 Task: Search one way flight ticket for 3 adults, 3 children in premium economy from San Juan: Fernando Luis Ribas Dominicci Airport (isla Grande Airport) to New Bern: Coastal Carolina Regional Airport (was Craven County Regional) on 8-4-2023. Choice of flights is United. Number of bags: 1 carry on bag. Price is upto 74000. Outbound departure time preference is 15:30.
Action: Mouse moved to (412, 357)
Screenshot: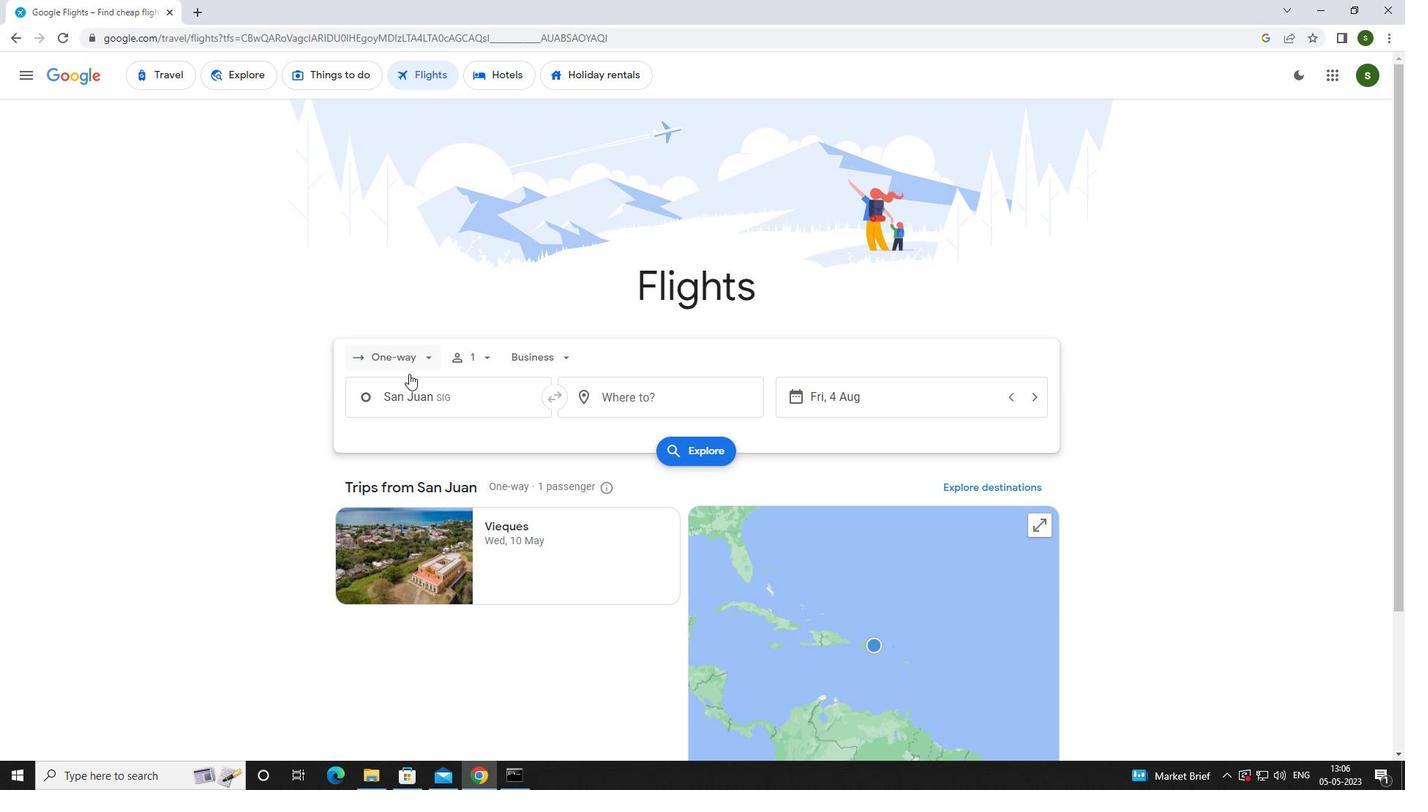 
Action: Mouse pressed left at (412, 357)
Screenshot: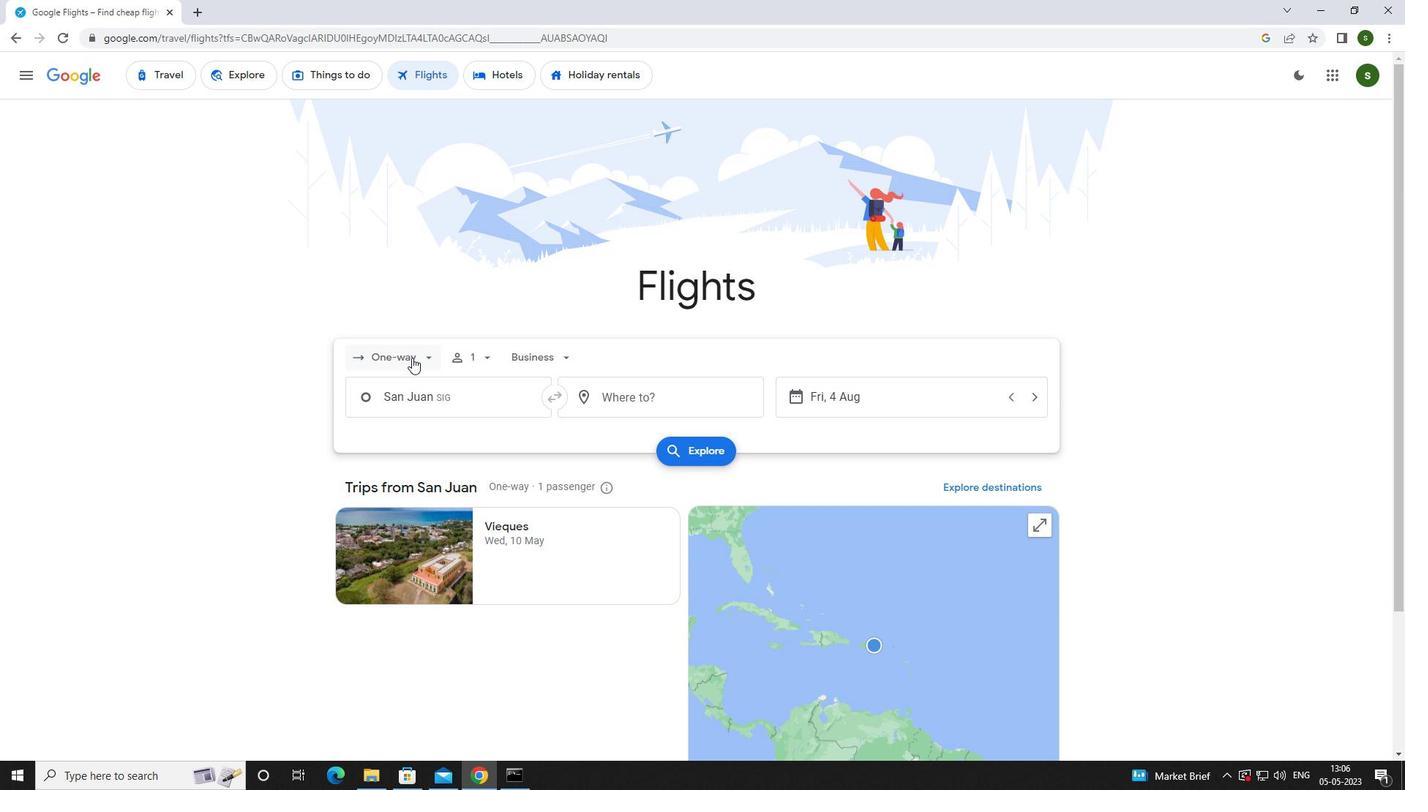 
Action: Mouse moved to (412, 418)
Screenshot: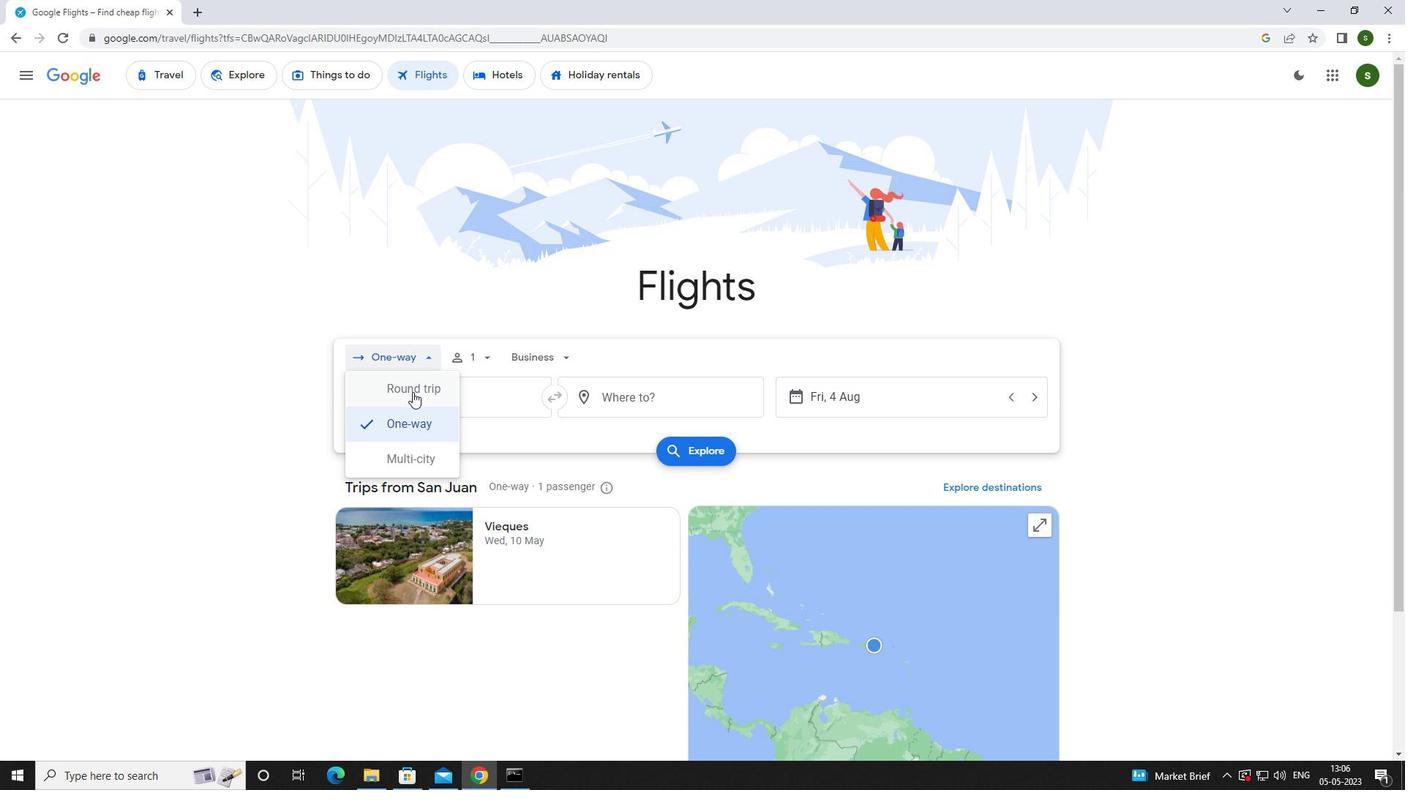 
Action: Mouse pressed left at (412, 418)
Screenshot: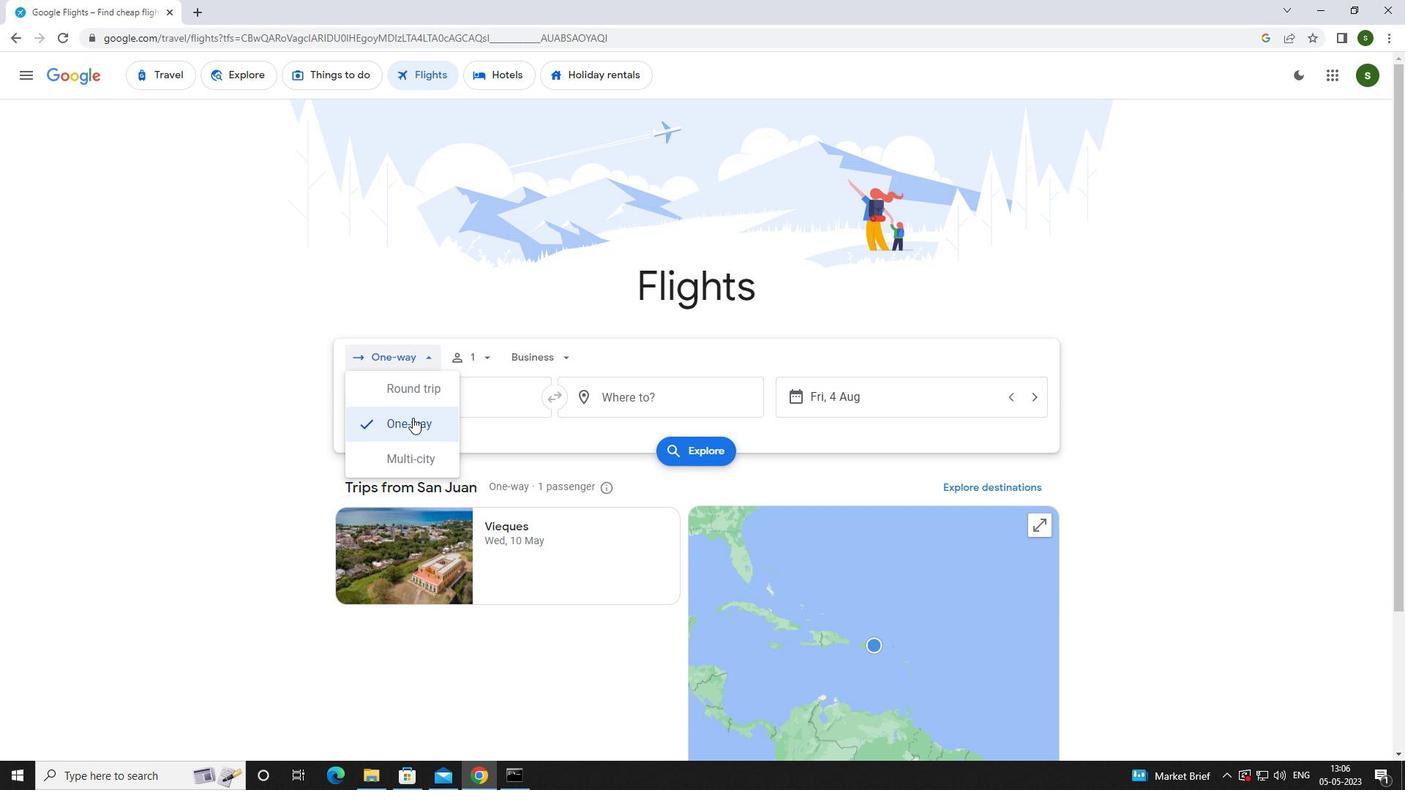 
Action: Mouse moved to (486, 349)
Screenshot: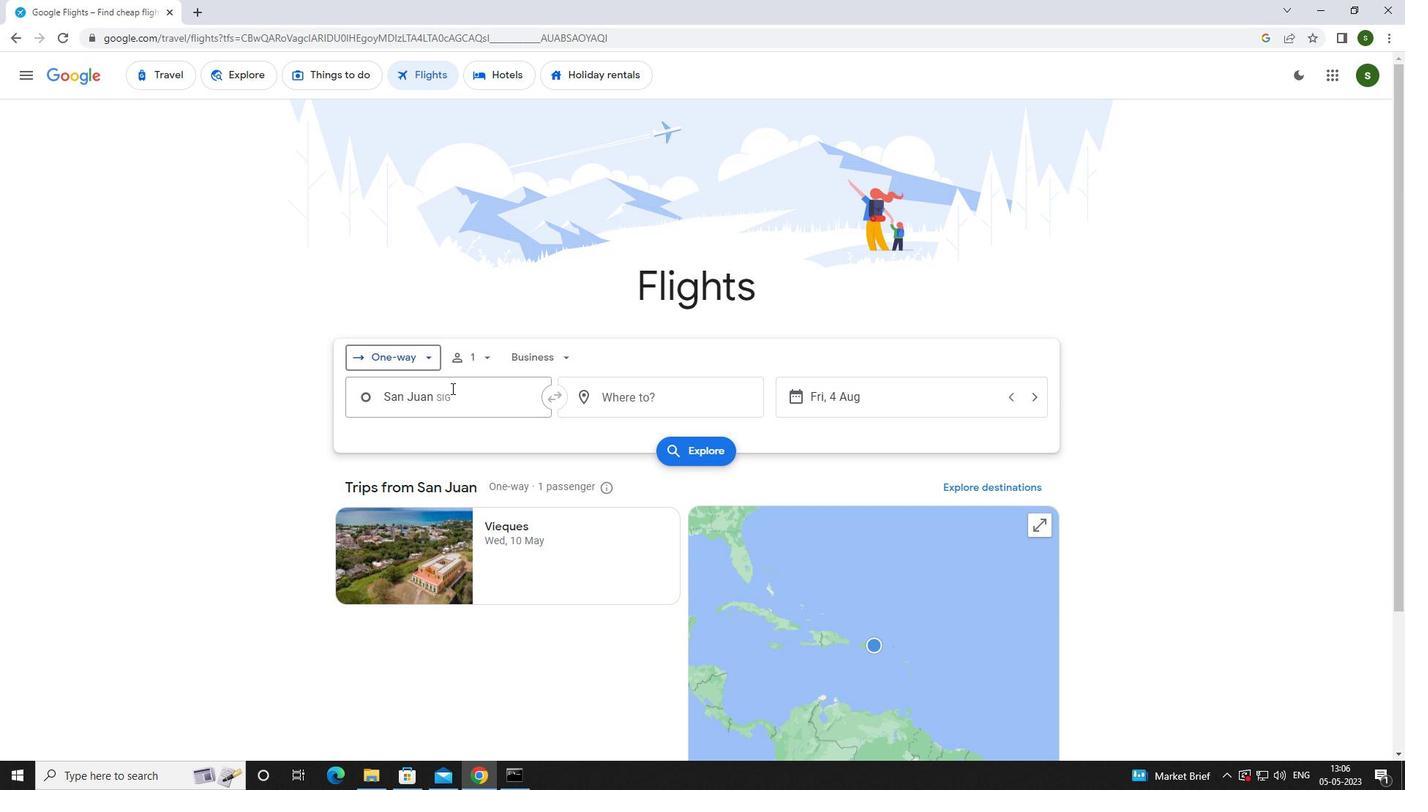 
Action: Mouse pressed left at (486, 349)
Screenshot: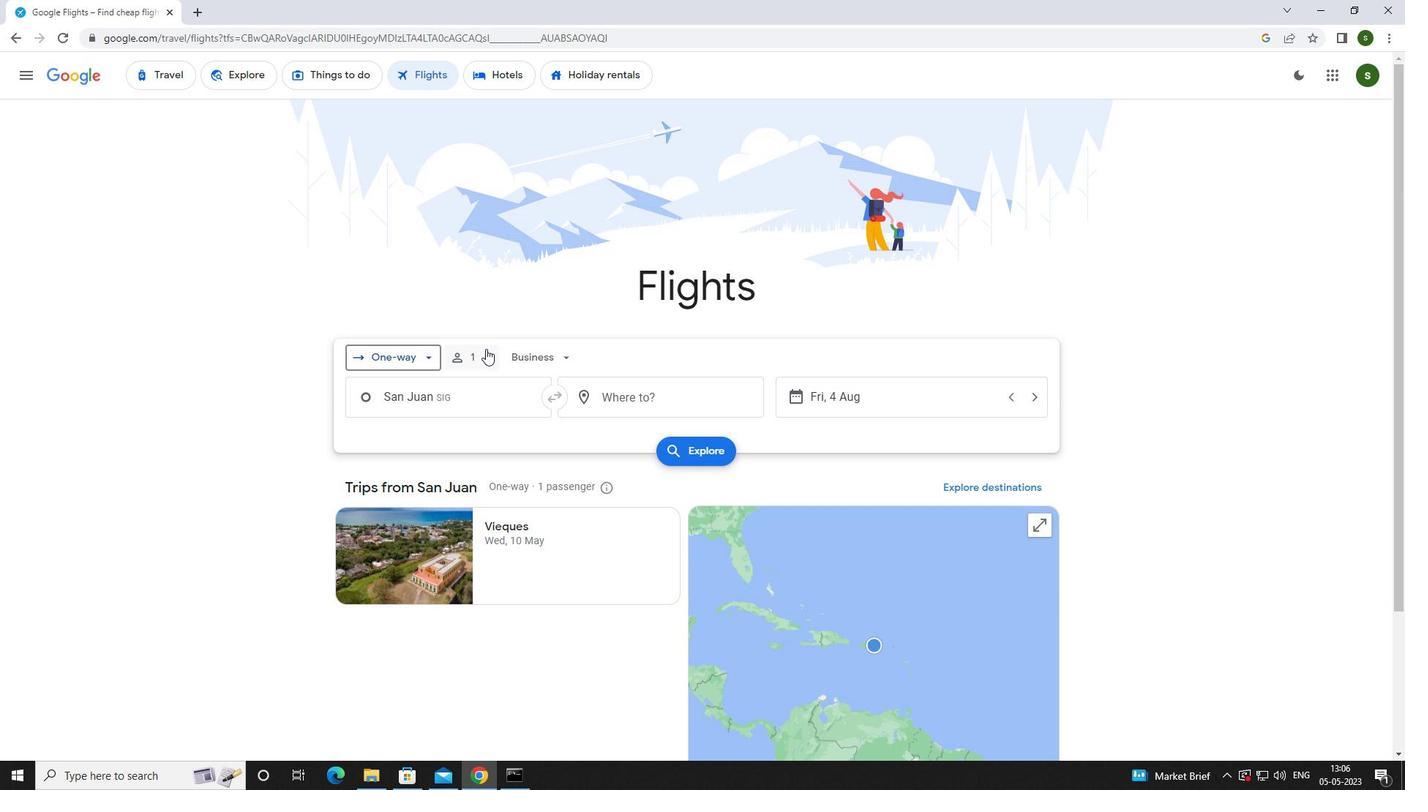 
Action: Mouse moved to (600, 390)
Screenshot: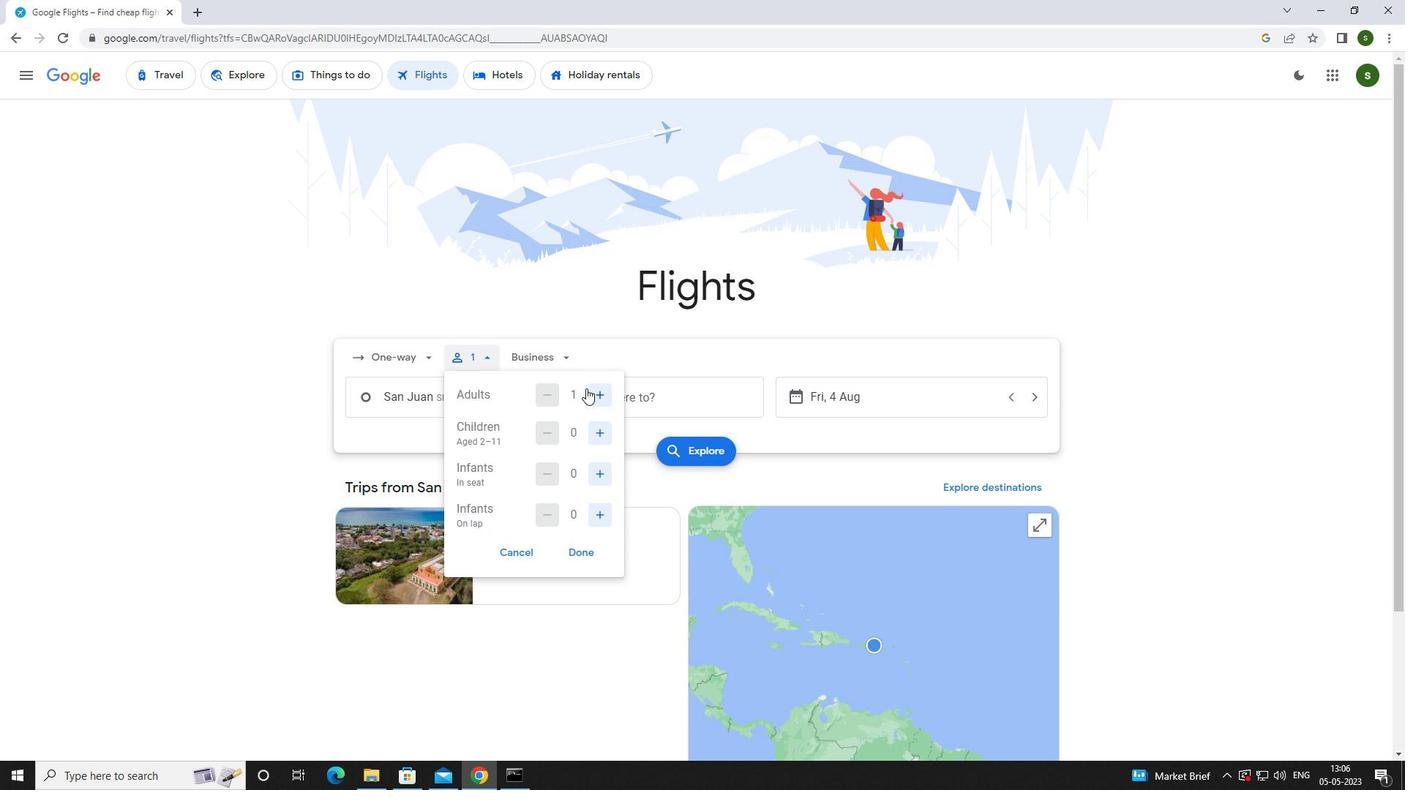 
Action: Mouse pressed left at (600, 390)
Screenshot: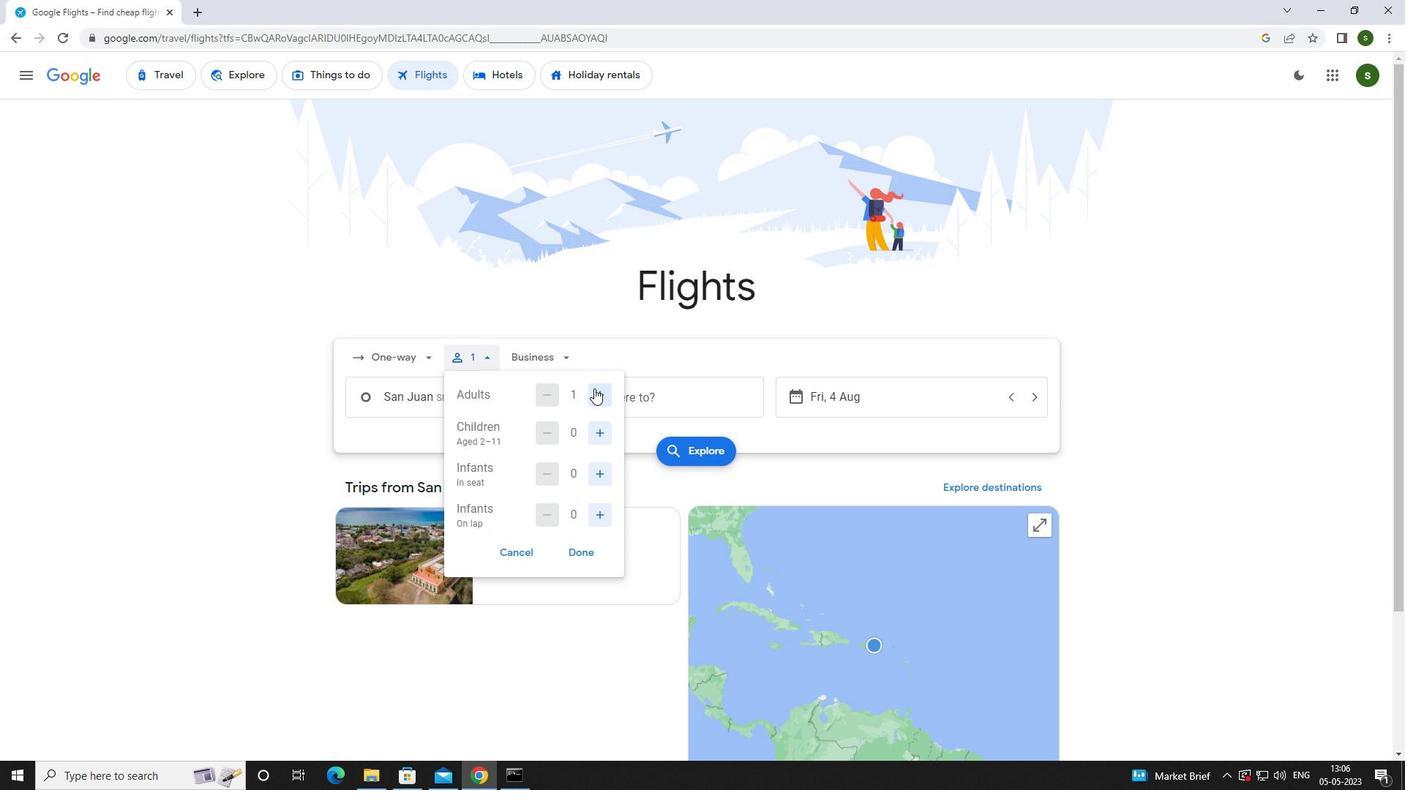 
Action: Mouse pressed left at (600, 390)
Screenshot: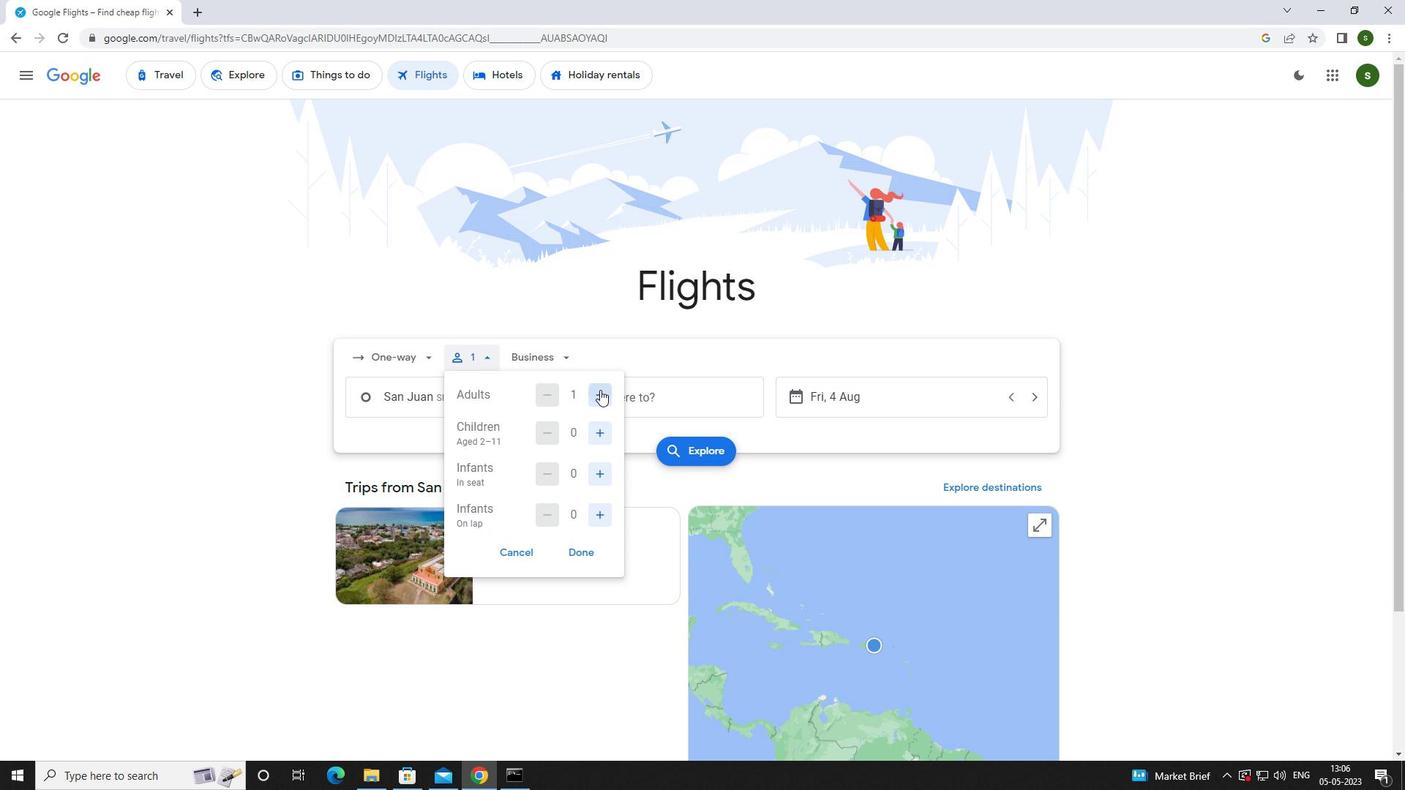 
Action: Mouse moved to (606, 431)
Screenshot: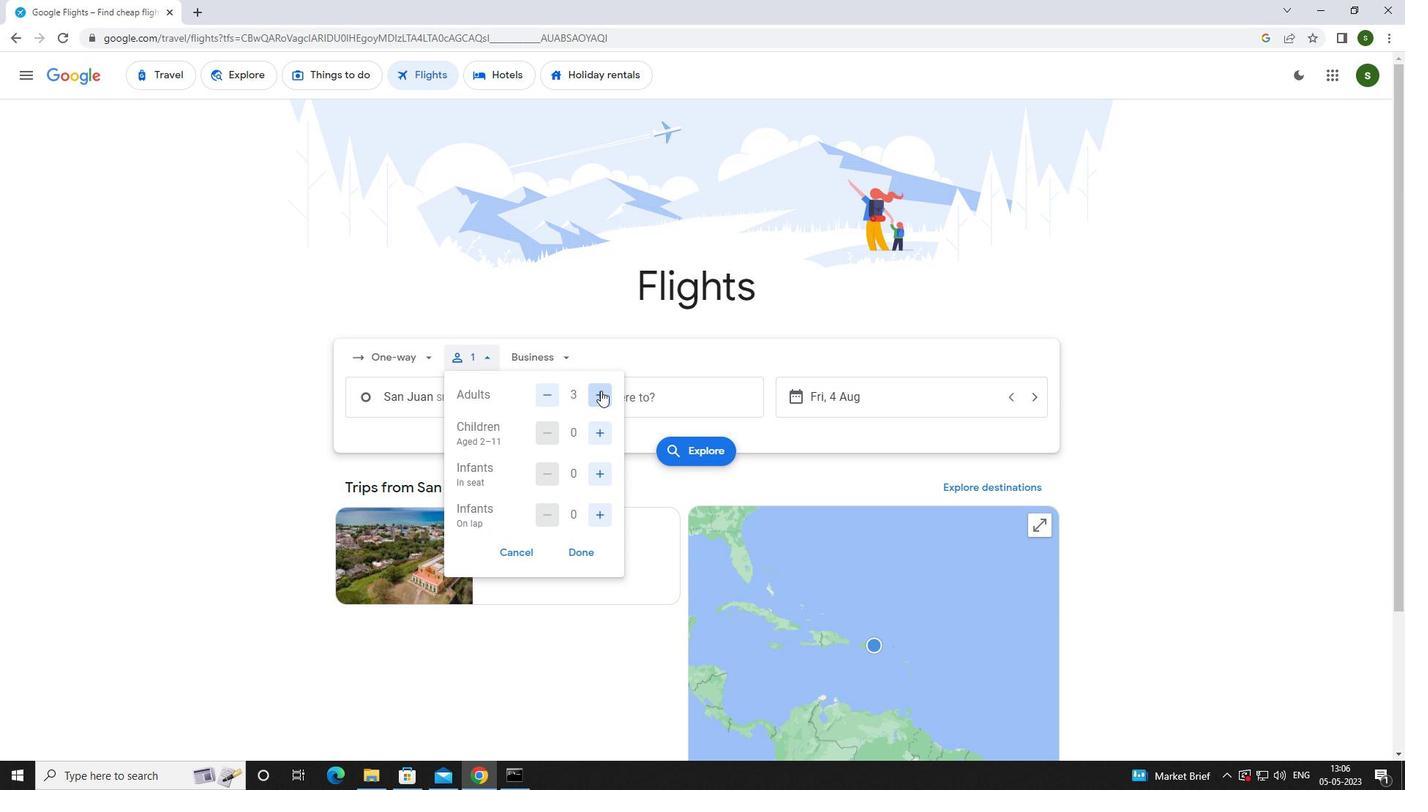 
Action: Mouse pressed left at (606, 431)
Screenshot: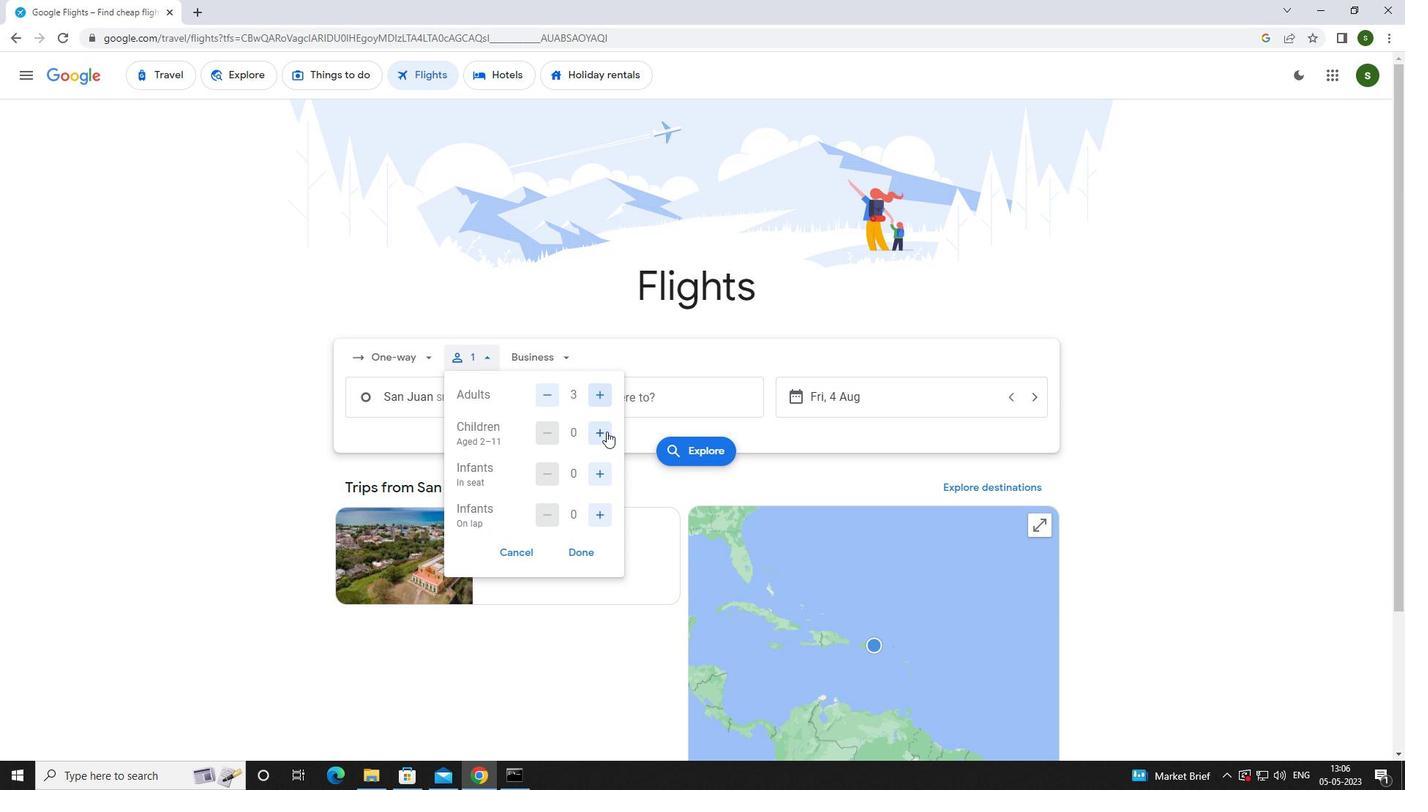 
Action: Mouse pressed left at (606, 431)
Screenshot: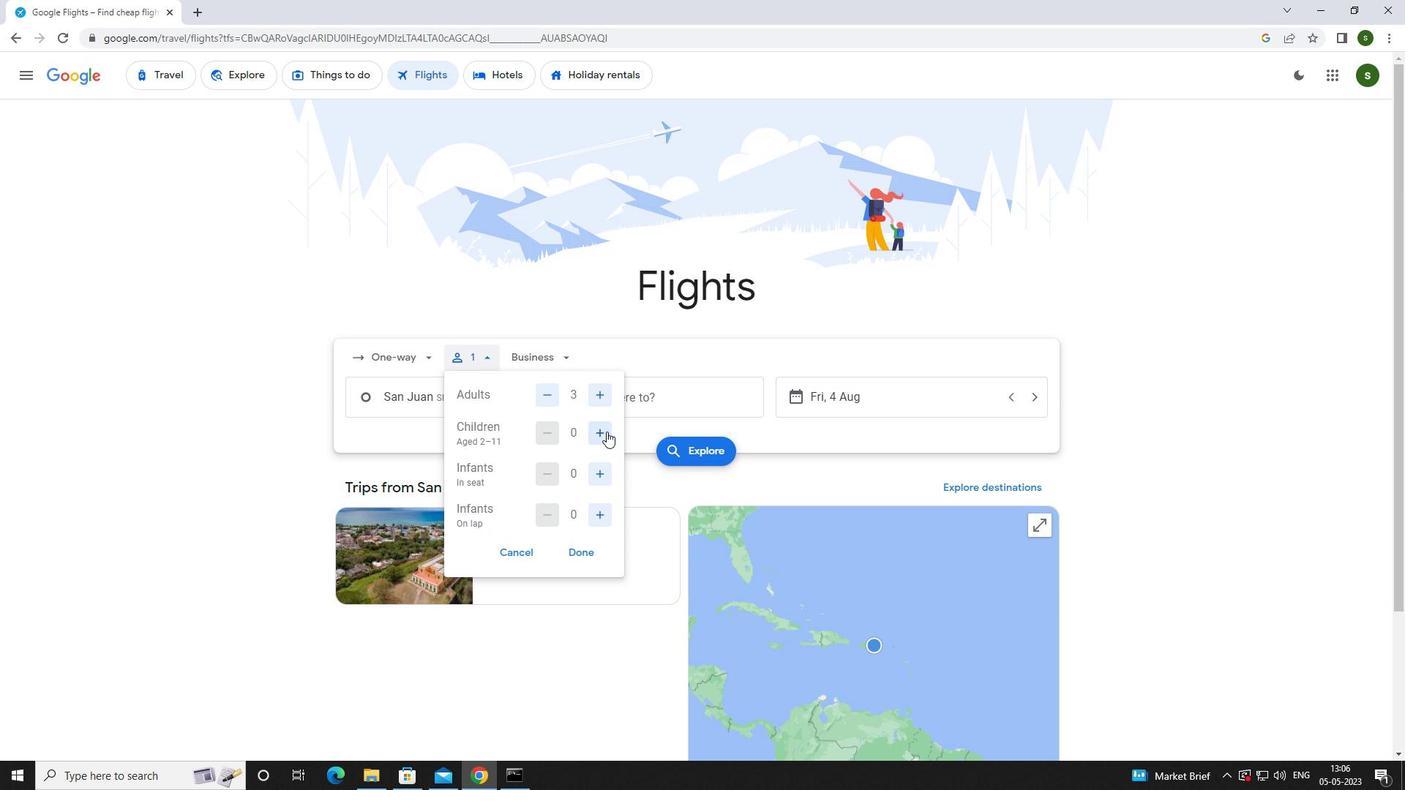 
Action: Mouse pressed left at (606, 431)
Screenshot: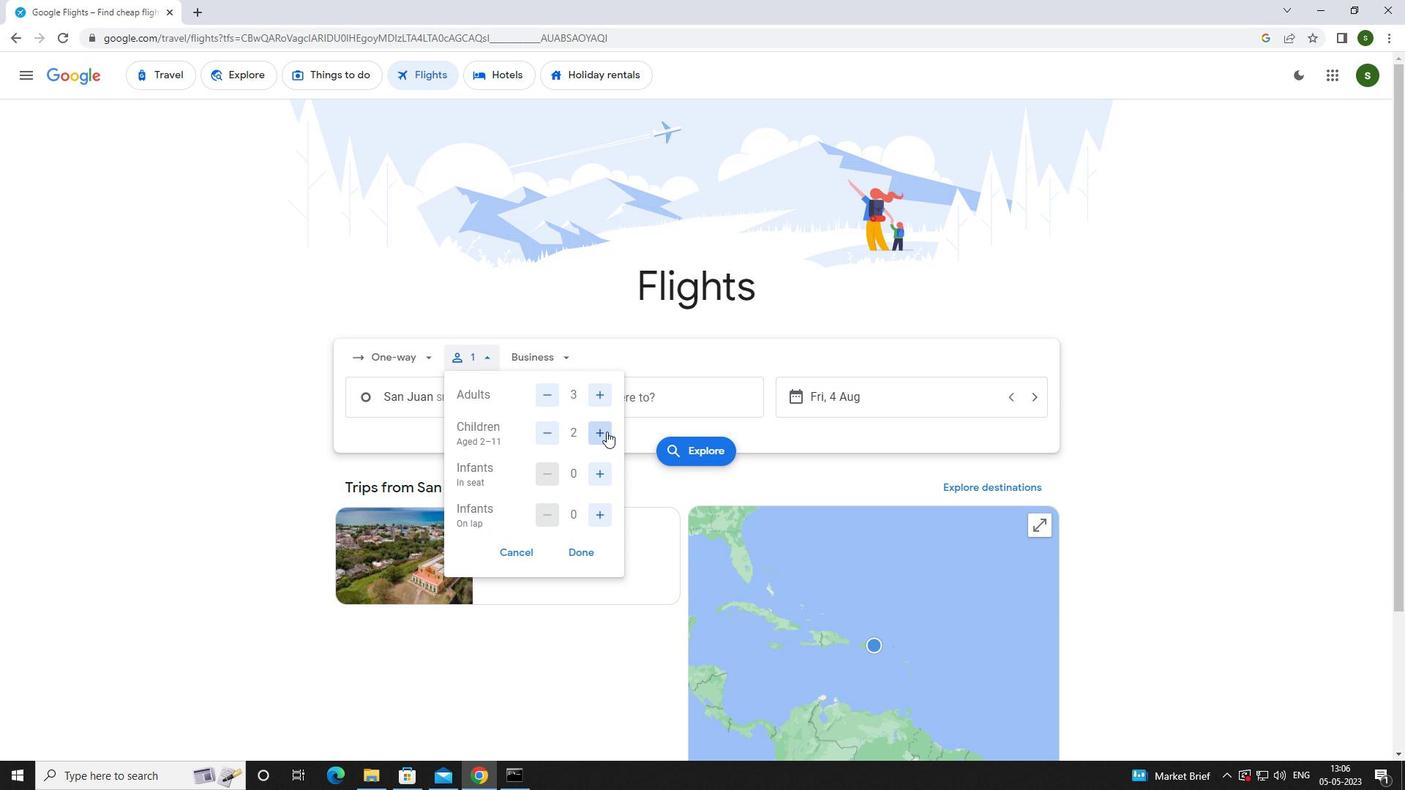 
Action: Mouse moved to (544, 352)
Screenshot: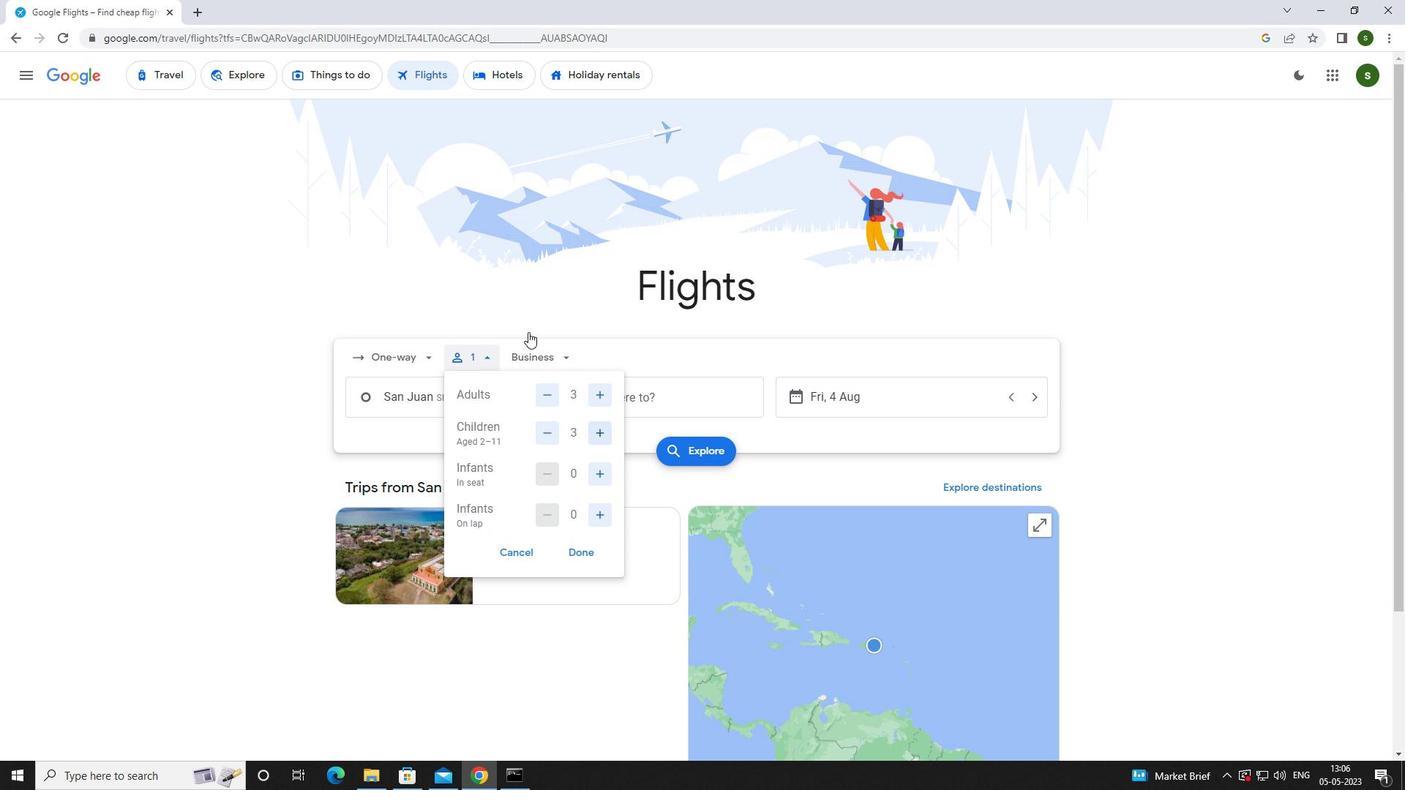 
Action: Mouse pressed left at (544, 352)
Screenshot: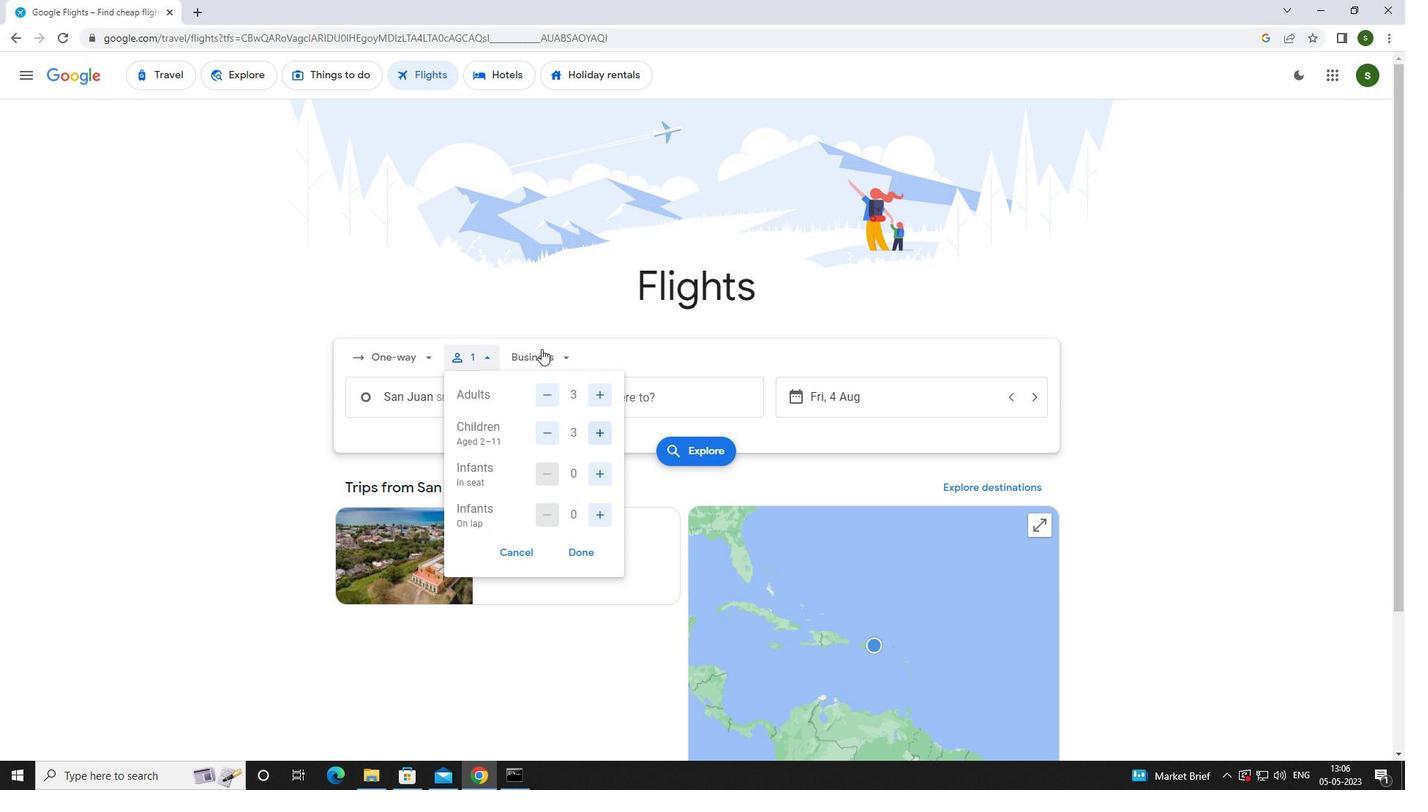 
Action: Mouse moved to (572, 431)
Screenshot: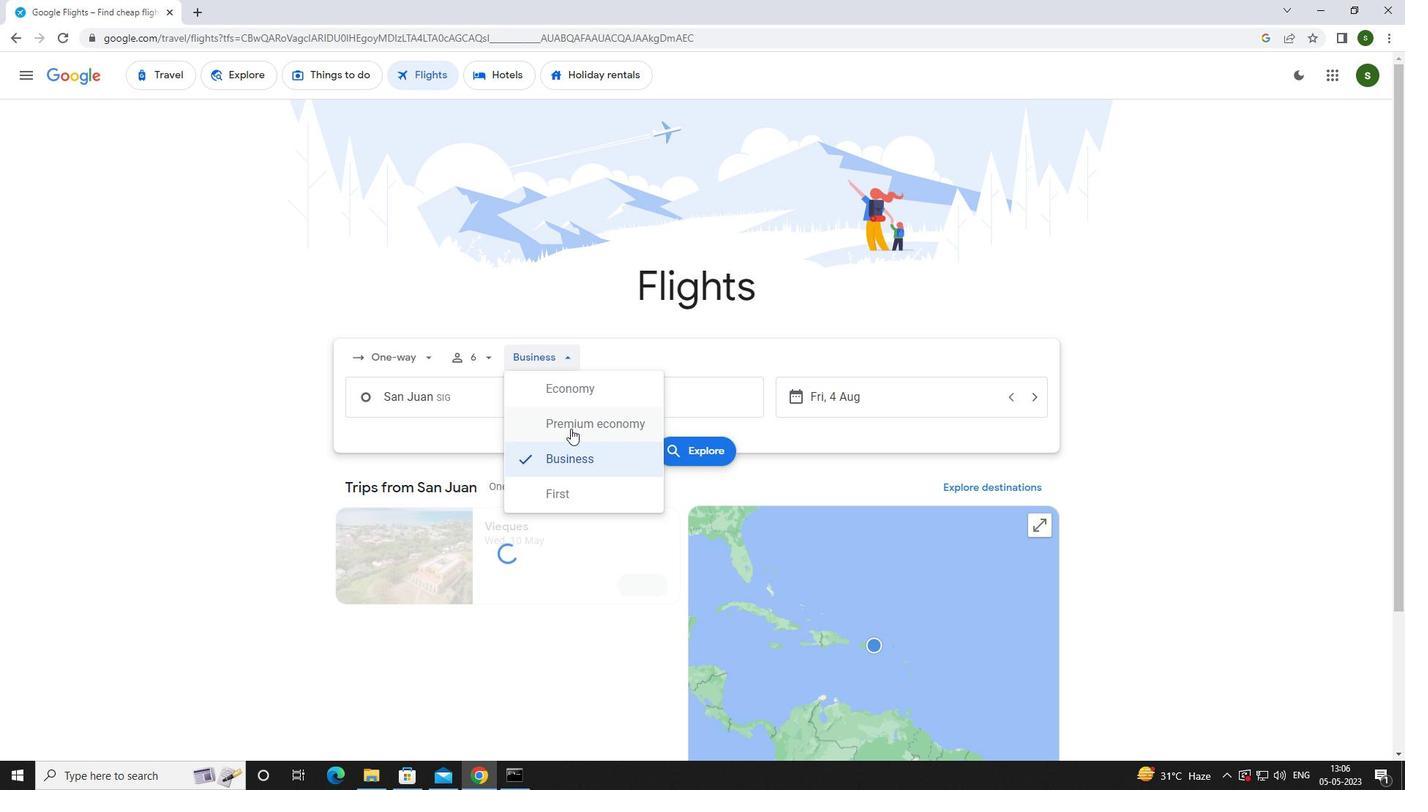 
Action: Mouse pressed left at (572, 431)
Screenshot: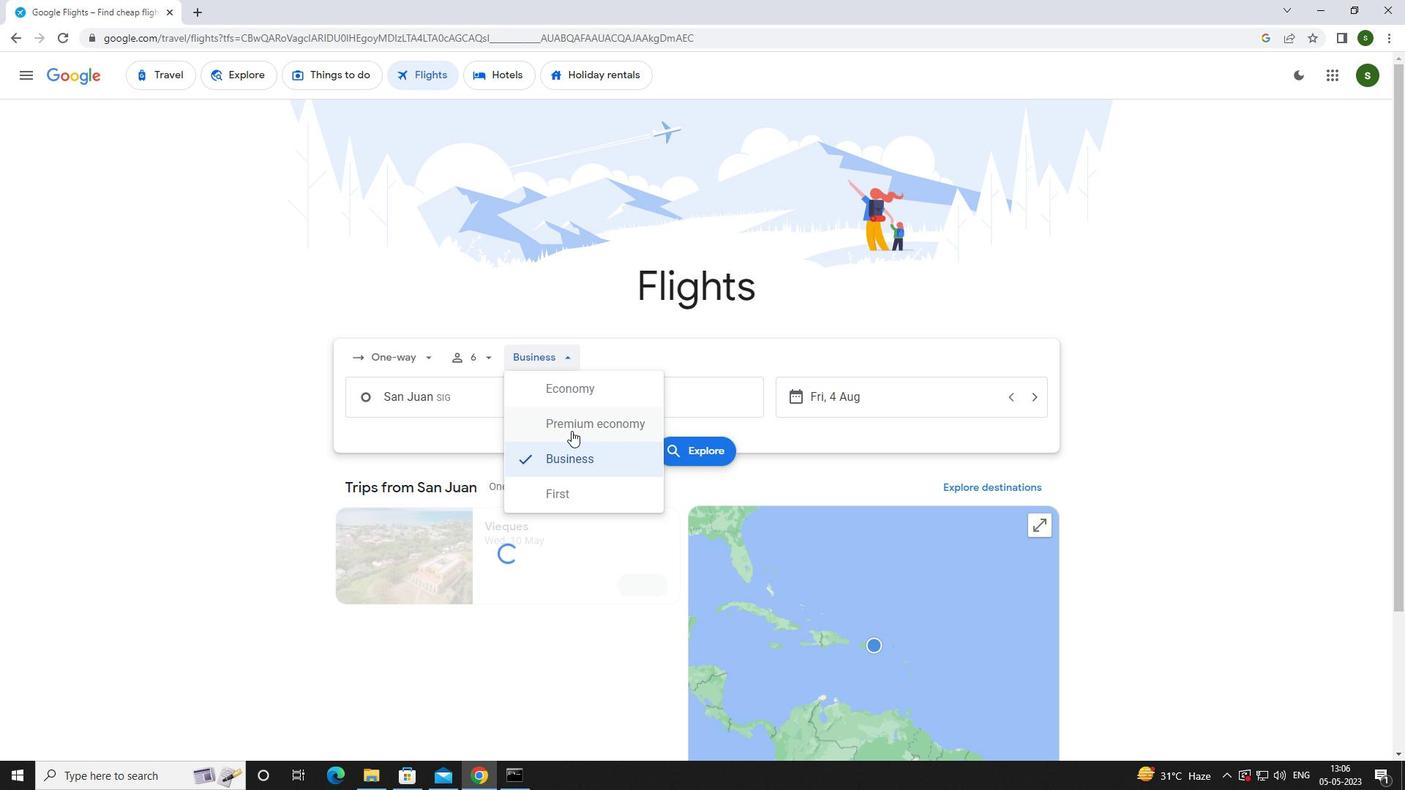 
Action: Mouse moved to (506, 401)
Screenshot: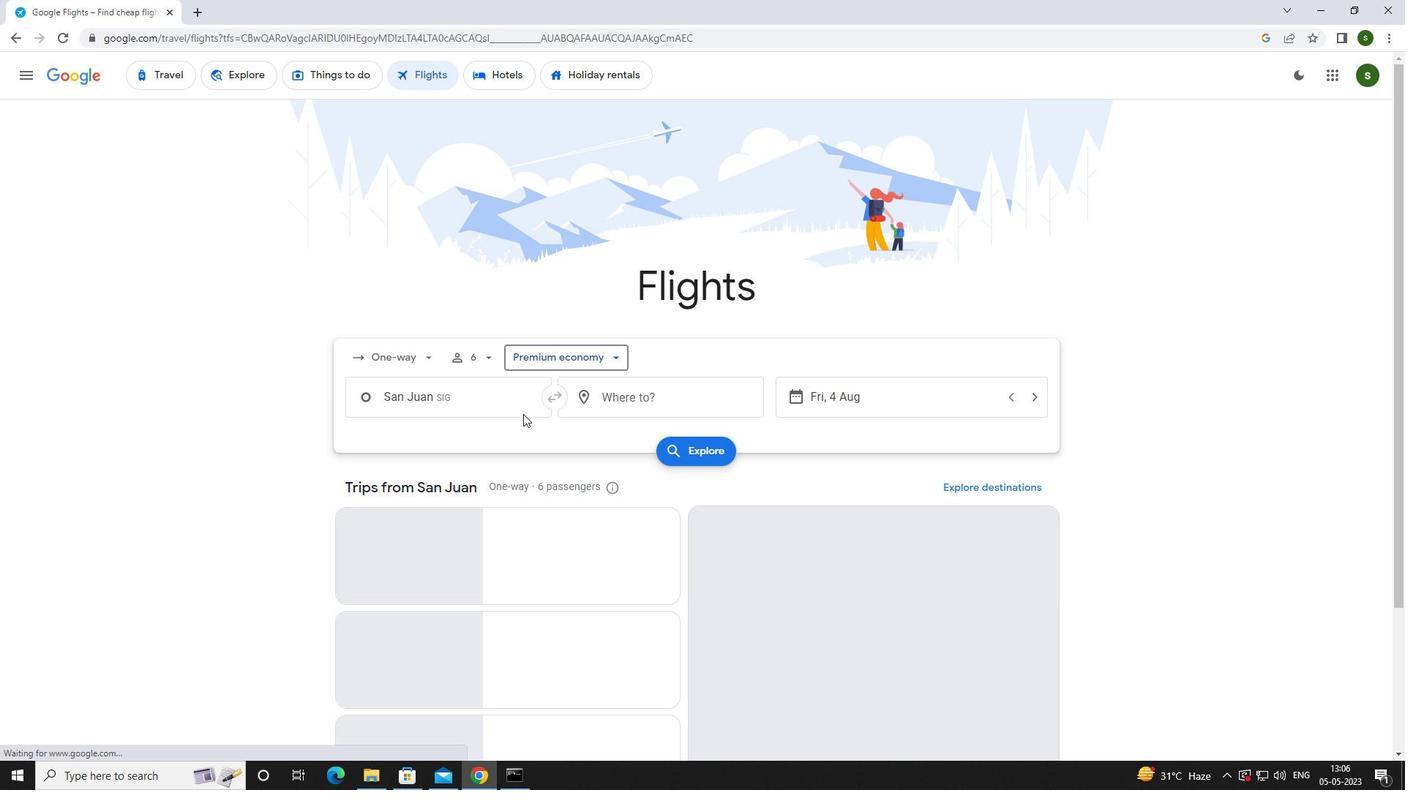 
Action: Mouse pressed left at (506, 401)
Screenshot: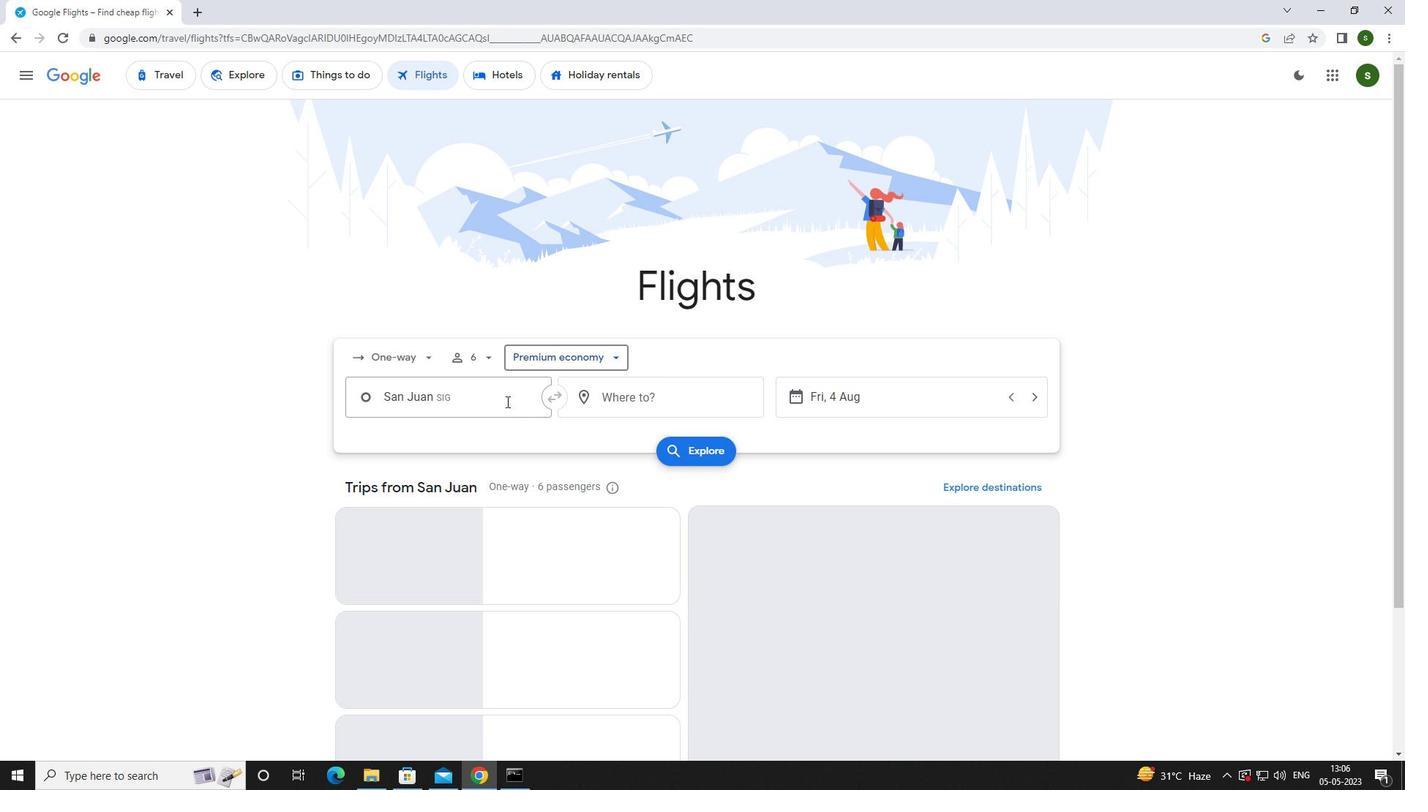 
Action: Mouse moved to (499, 403)
Screenshot: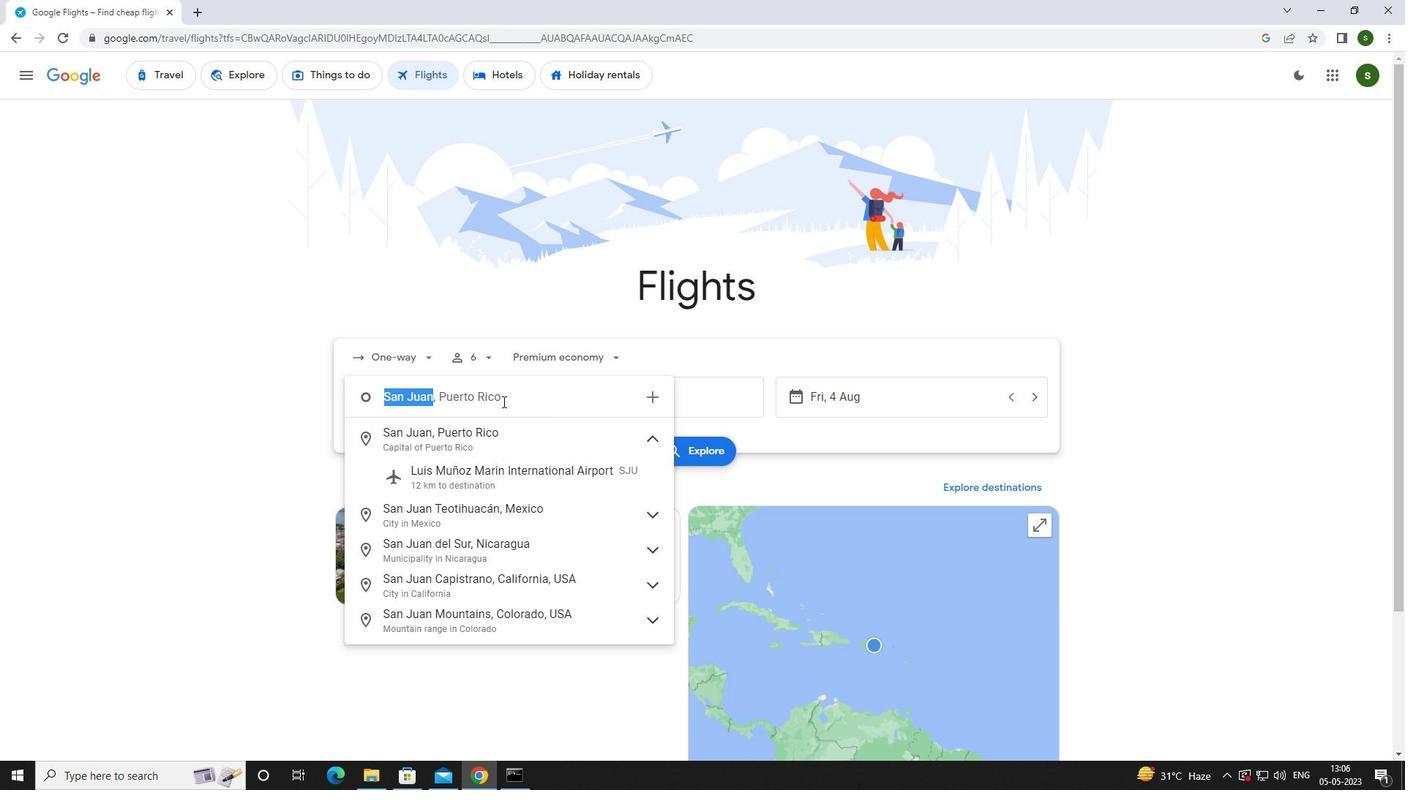 
Action: Key pressed <Key.caps_lock>f<Key.caps_lock>ernando
Screenshot: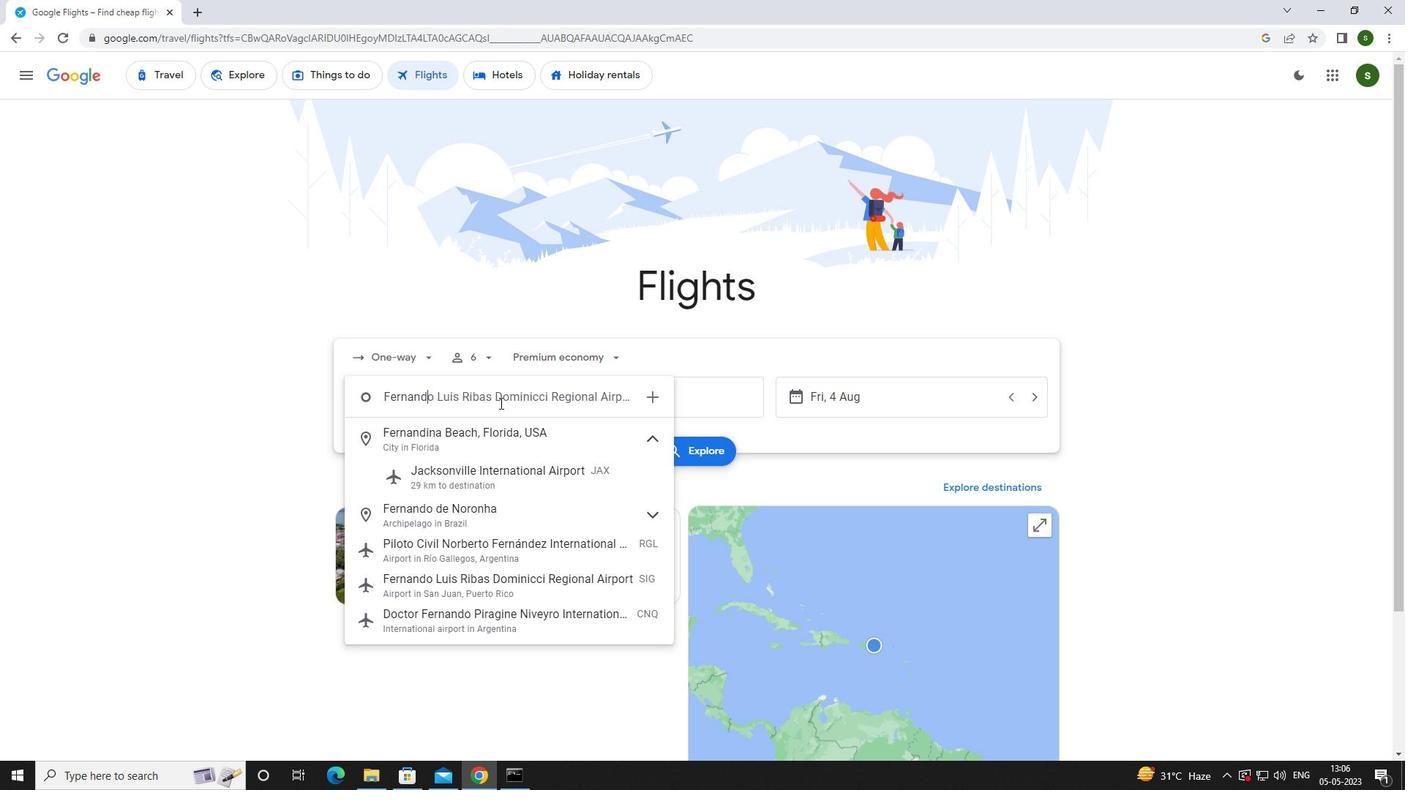 
Action: Mouse moved to (487, 509)
Screenshot: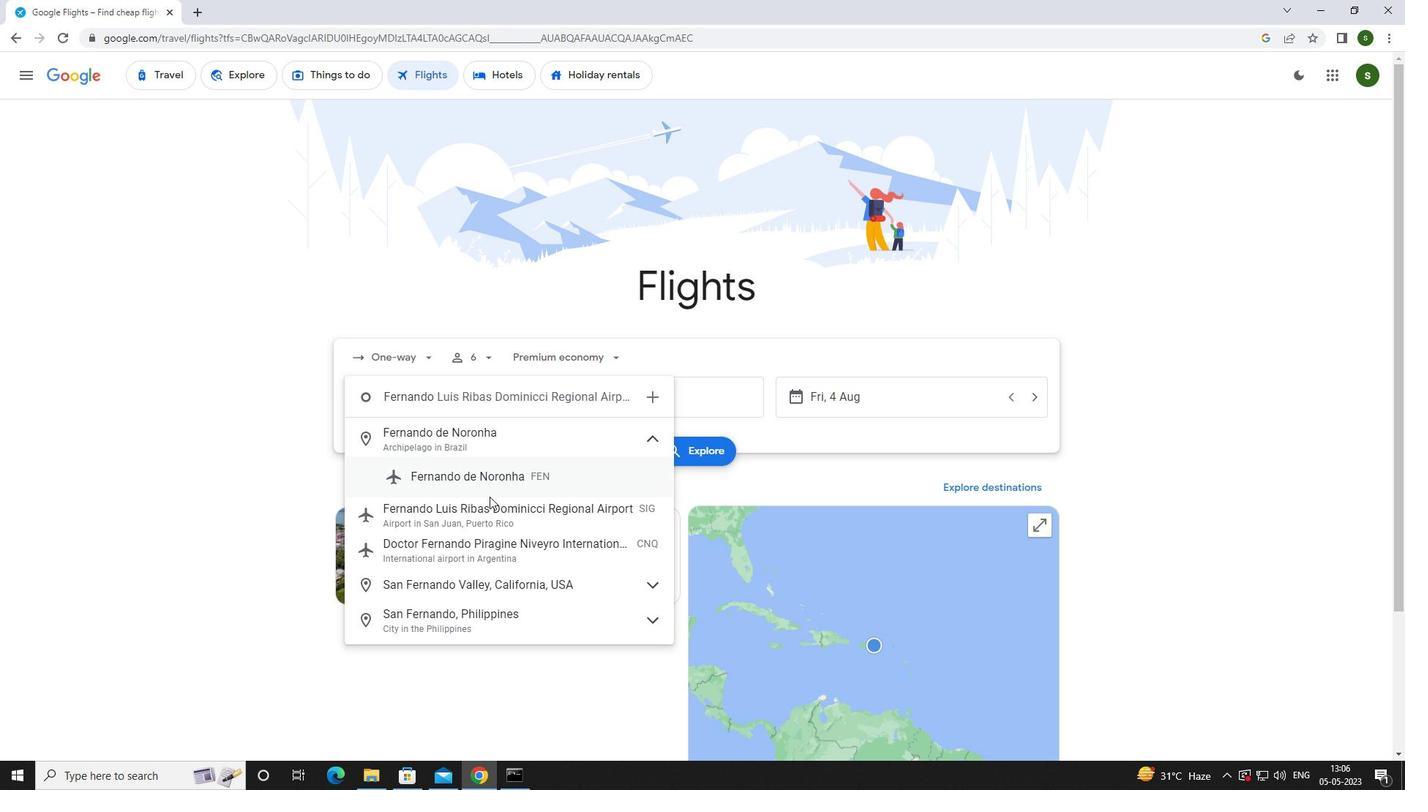 
Action: Mouse pressed left at (487, 509)
Screenshot: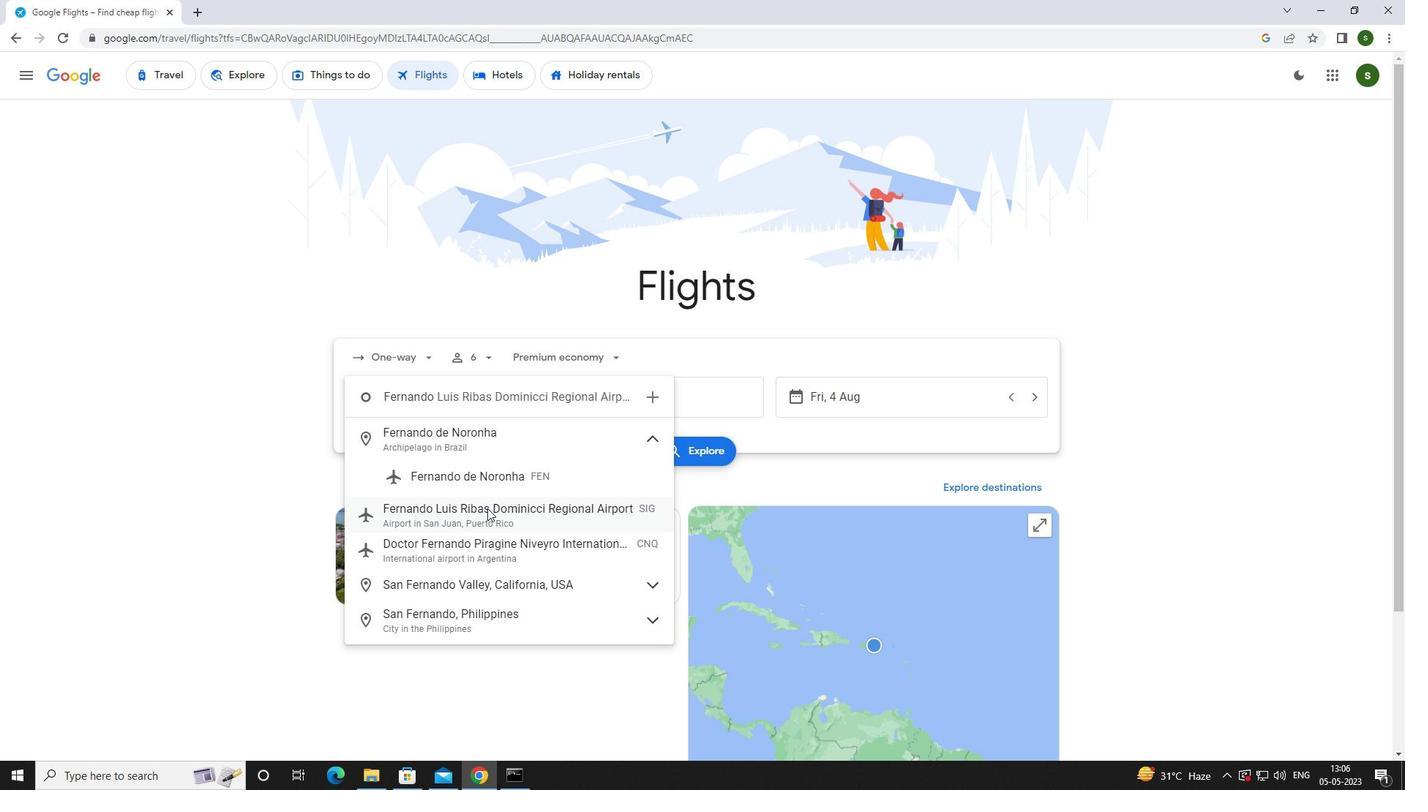 
Action: Mouse moved to (622, 399)
Screenshot: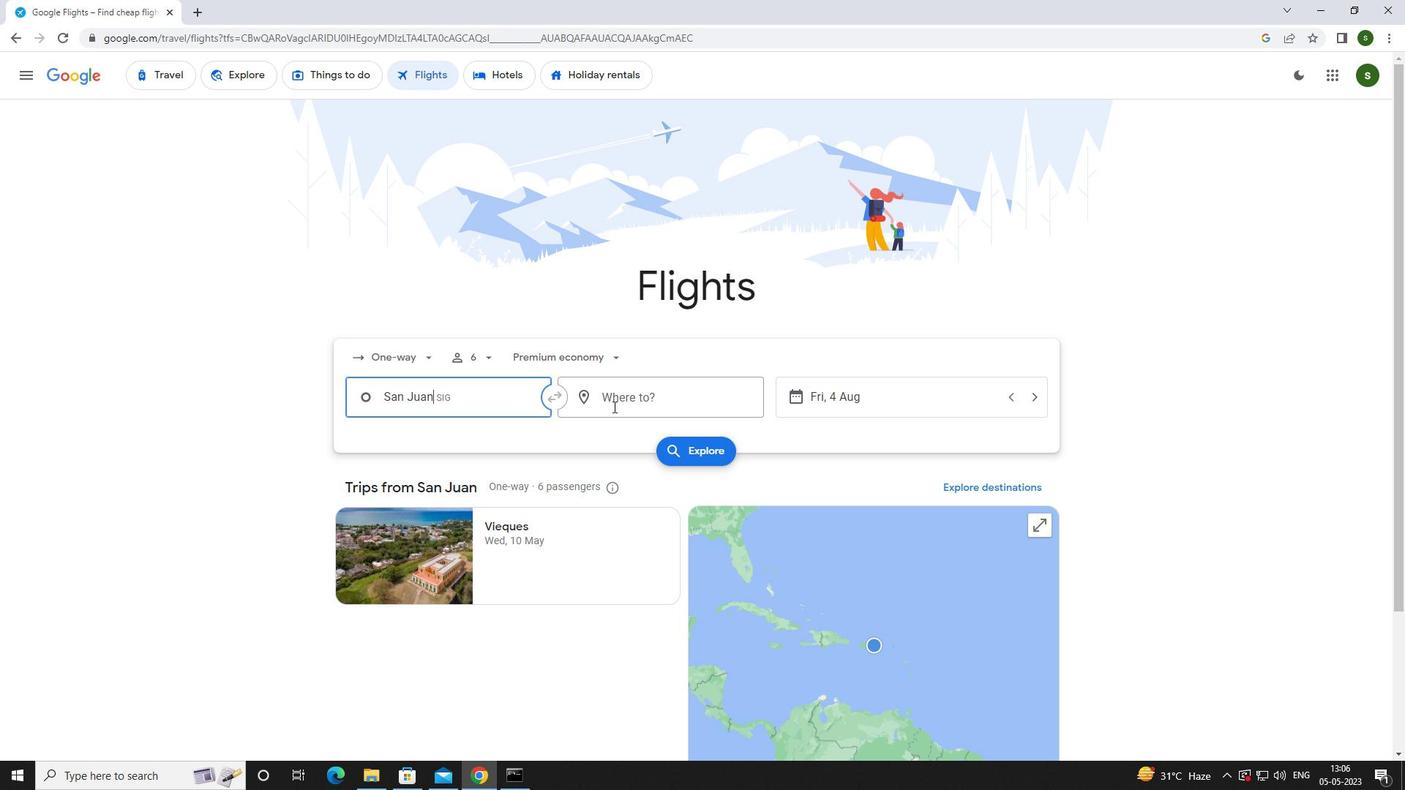 
Action: Mouse pressed left at (622, 399)
Screenshot: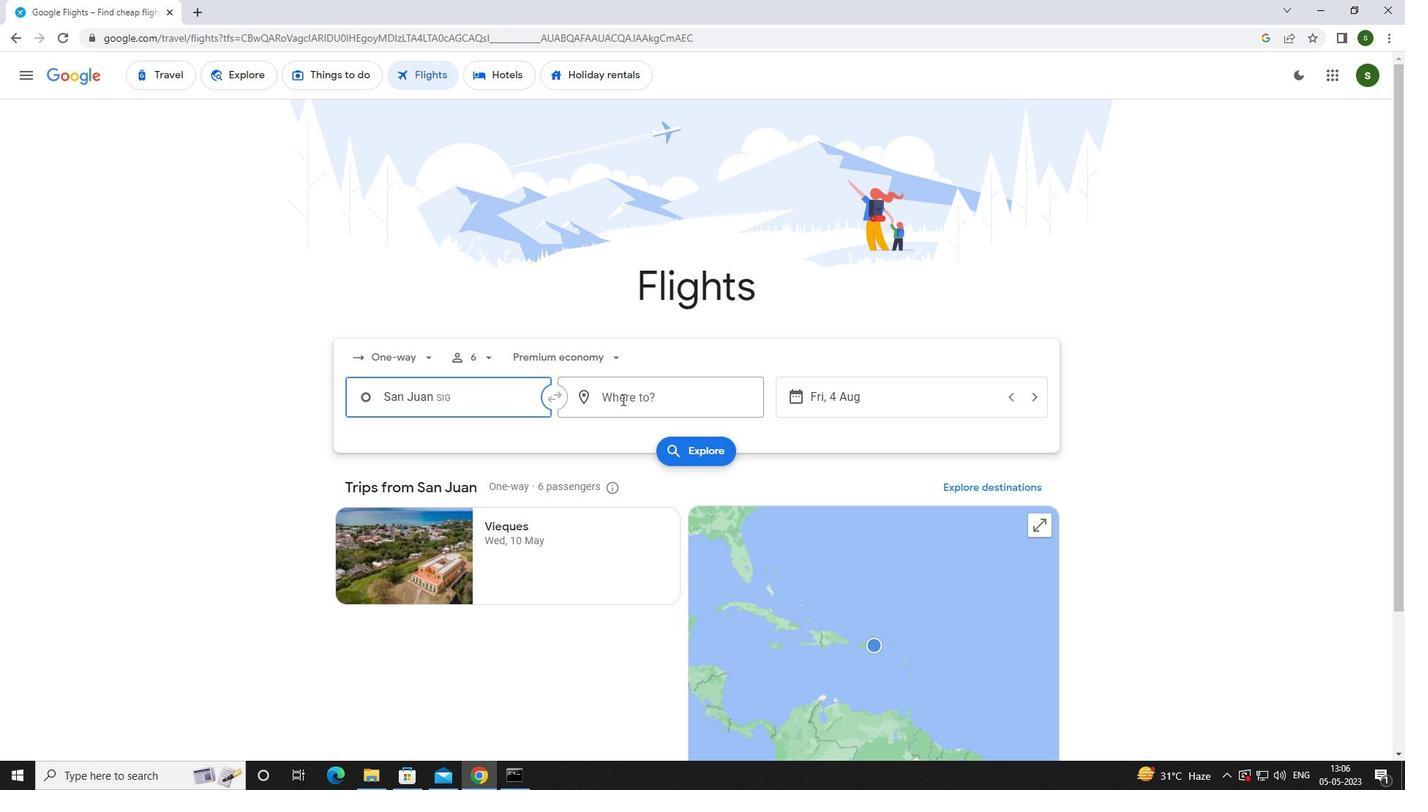 
Action: Key pressed <Key.caps_lock>c<Key.caps_lock>oastal
Screenshot: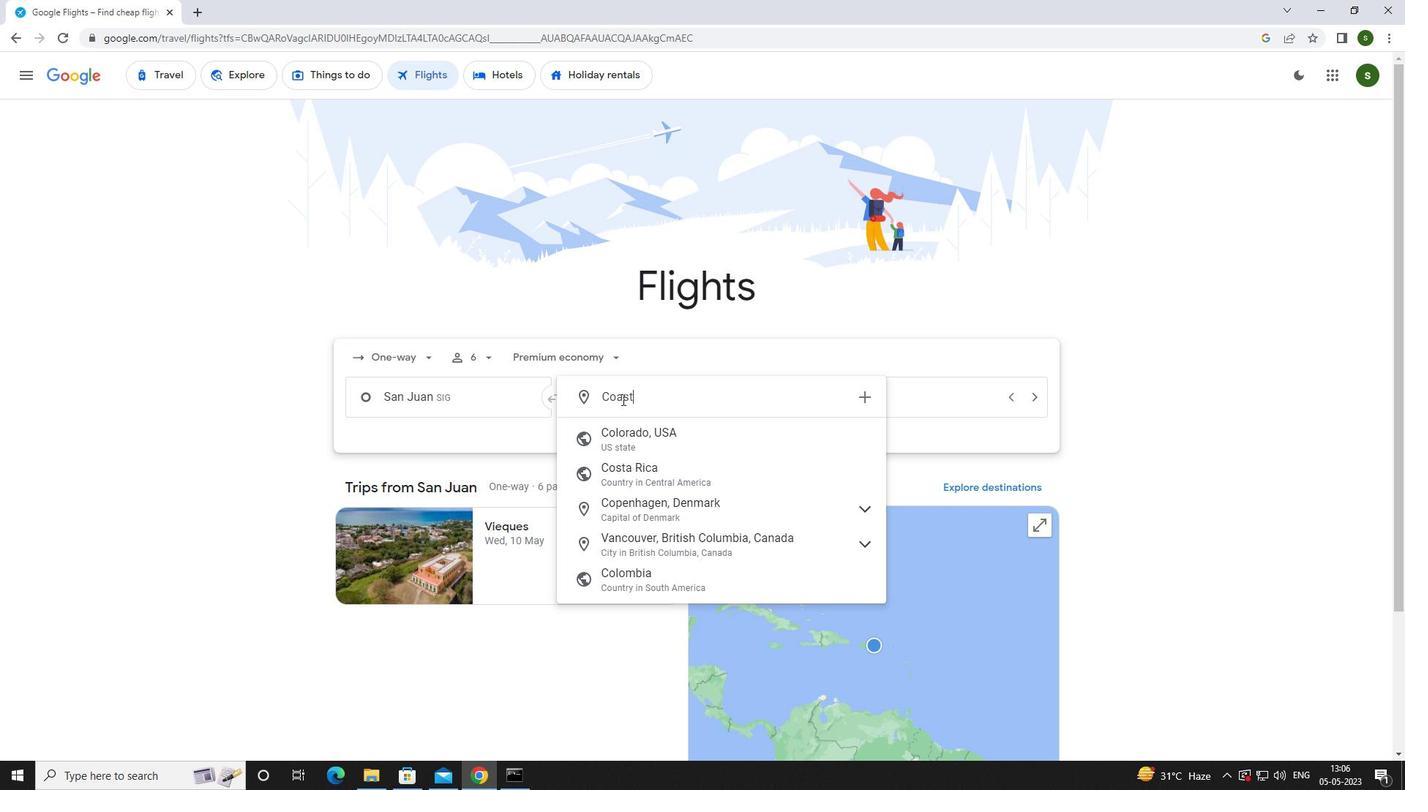 
Action: Mouse moved to (644, 438)
Screenshot: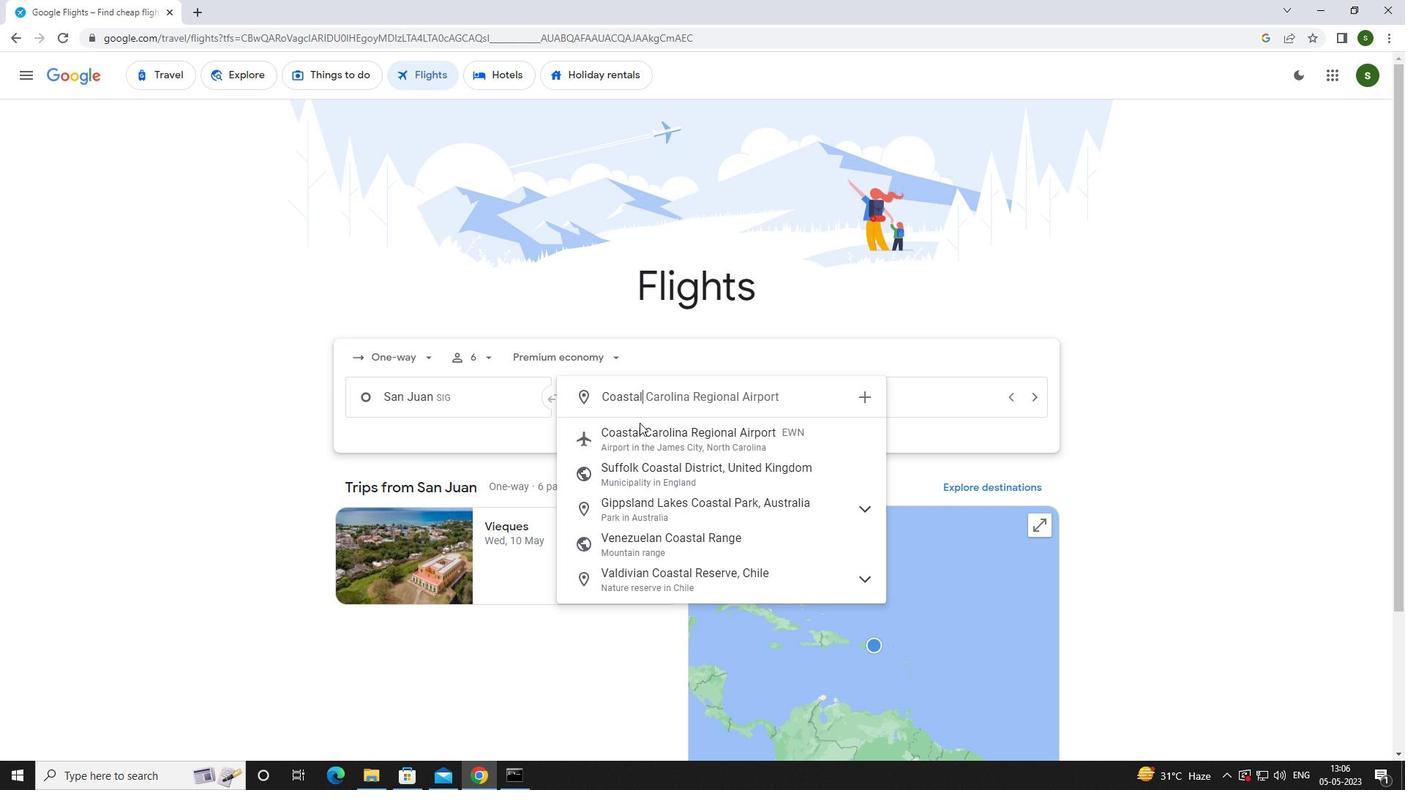 
Action: Mouse pressed left at (644, 438)
Screenshot: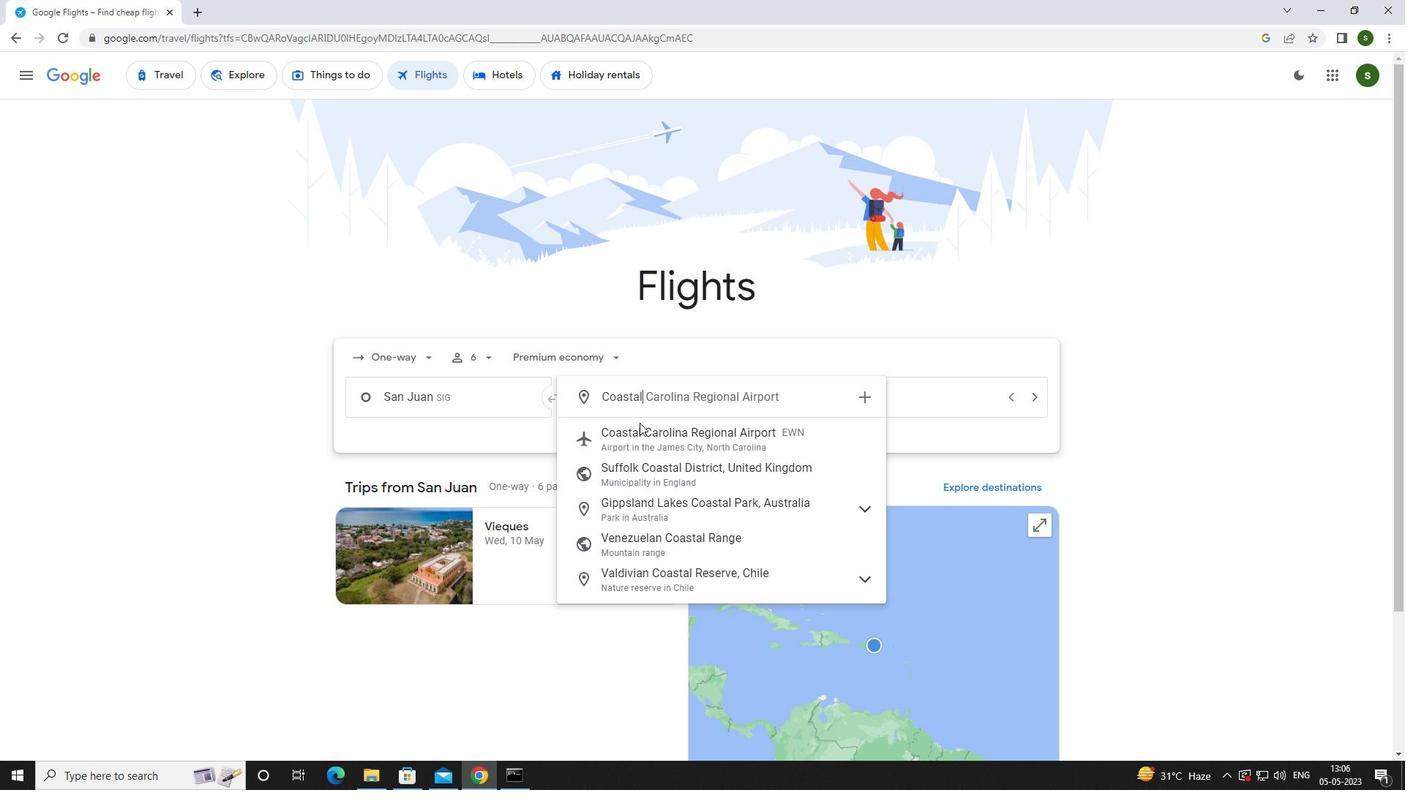 
Action: Mouse moved to (860, 391)
Screenshot: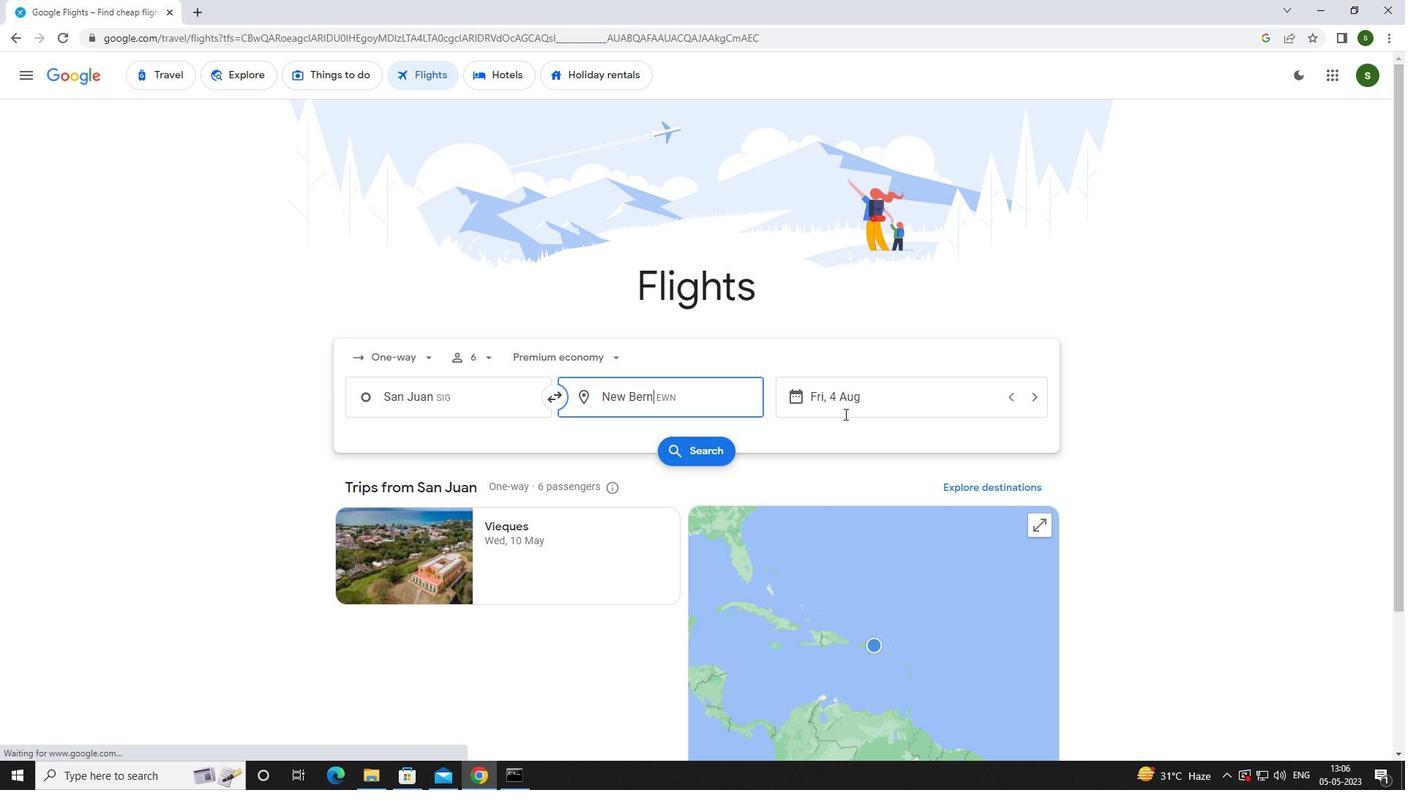 
Action: Mouse pressed left at (860, 391)
Screenshot: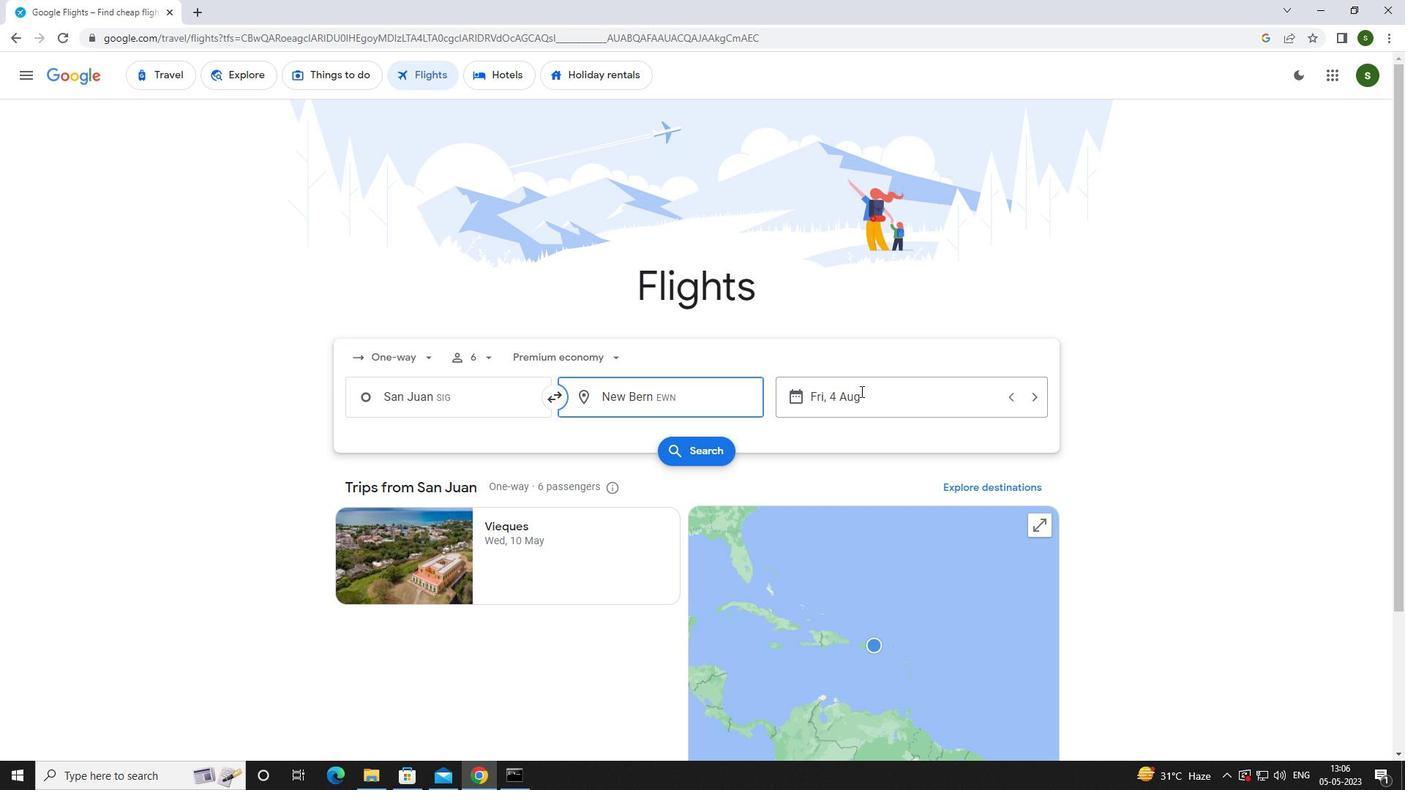 
Action: Mouse moved to (707, 492)
Screenshot: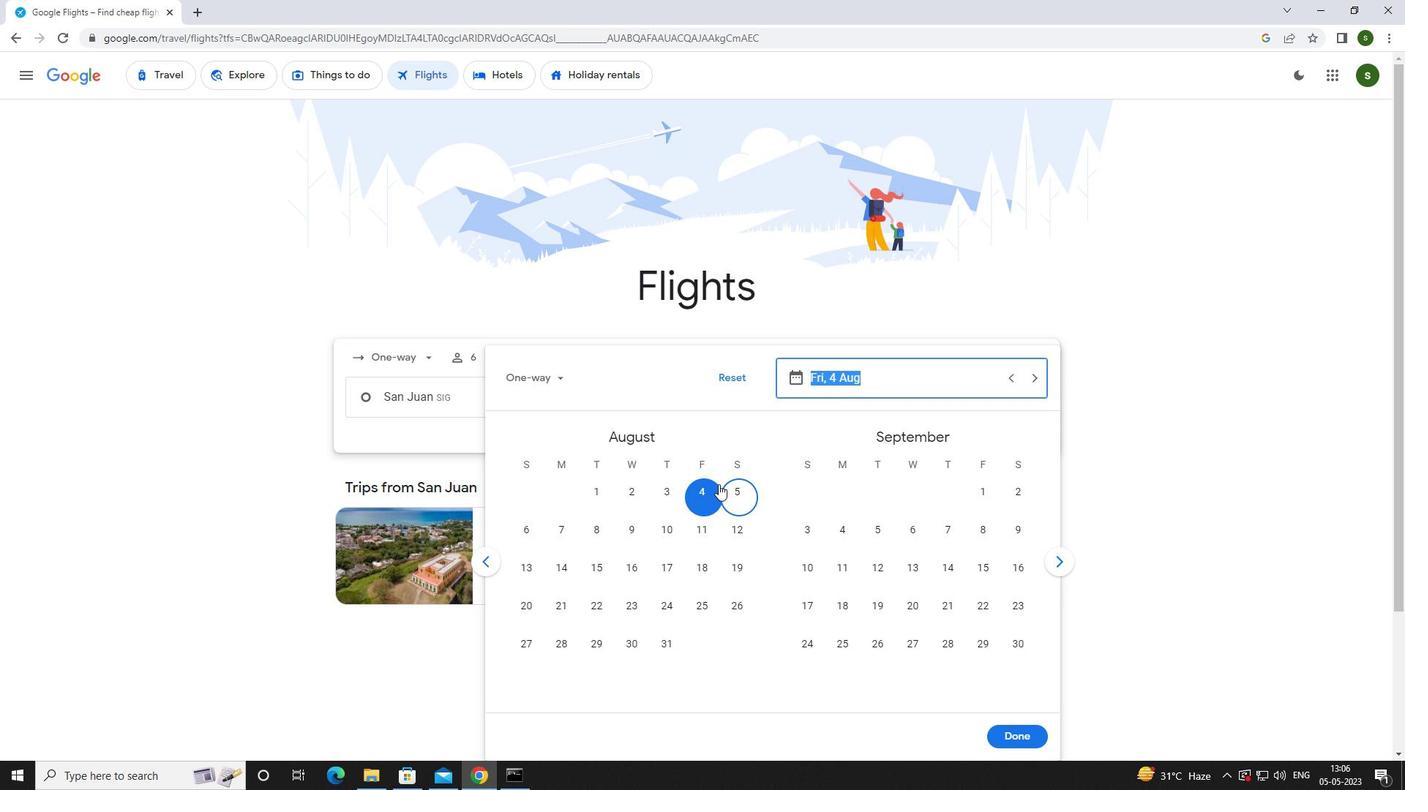 
Action: Mouse pressed left at (707, 492)
Screenshot: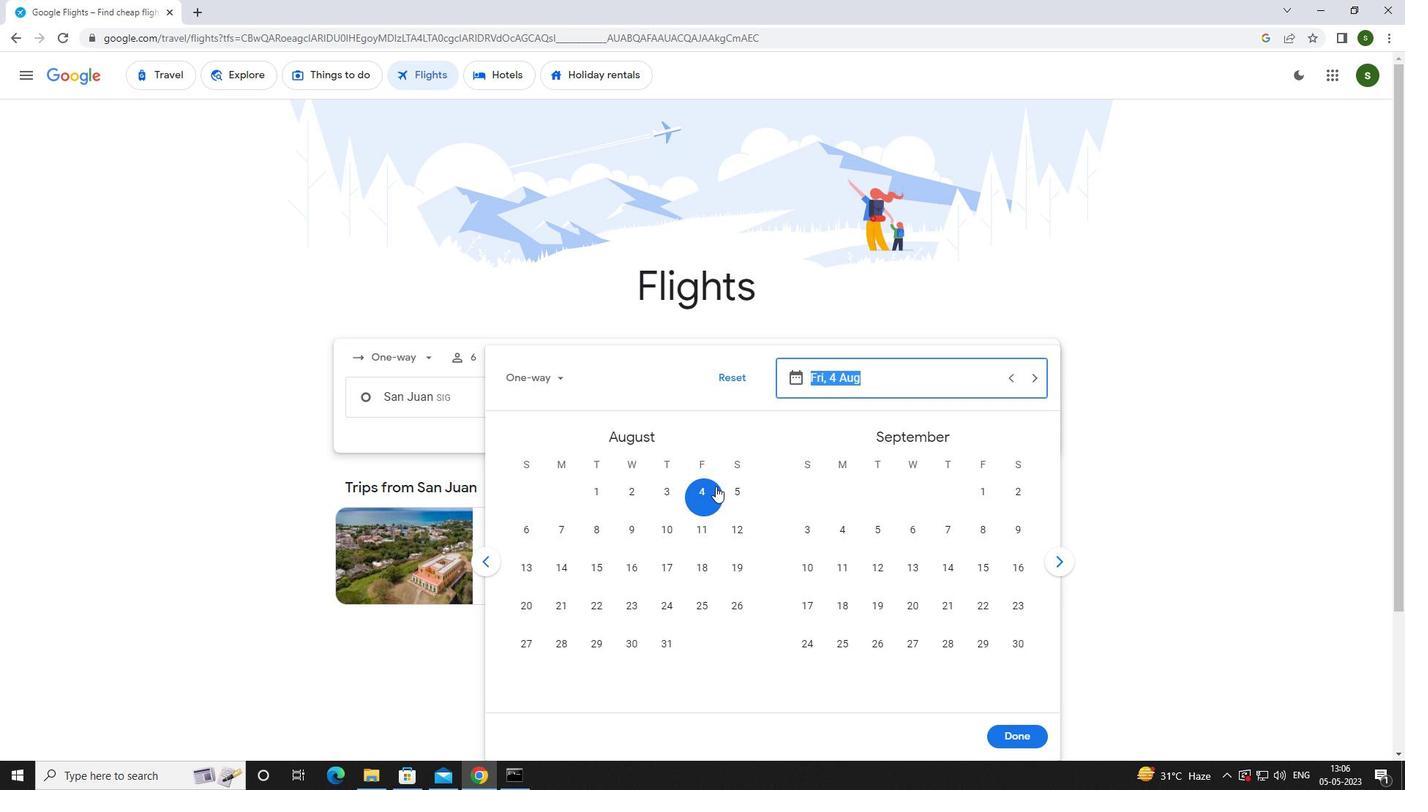 
Action: Mouse moved to (1034, 737)
Screenshot: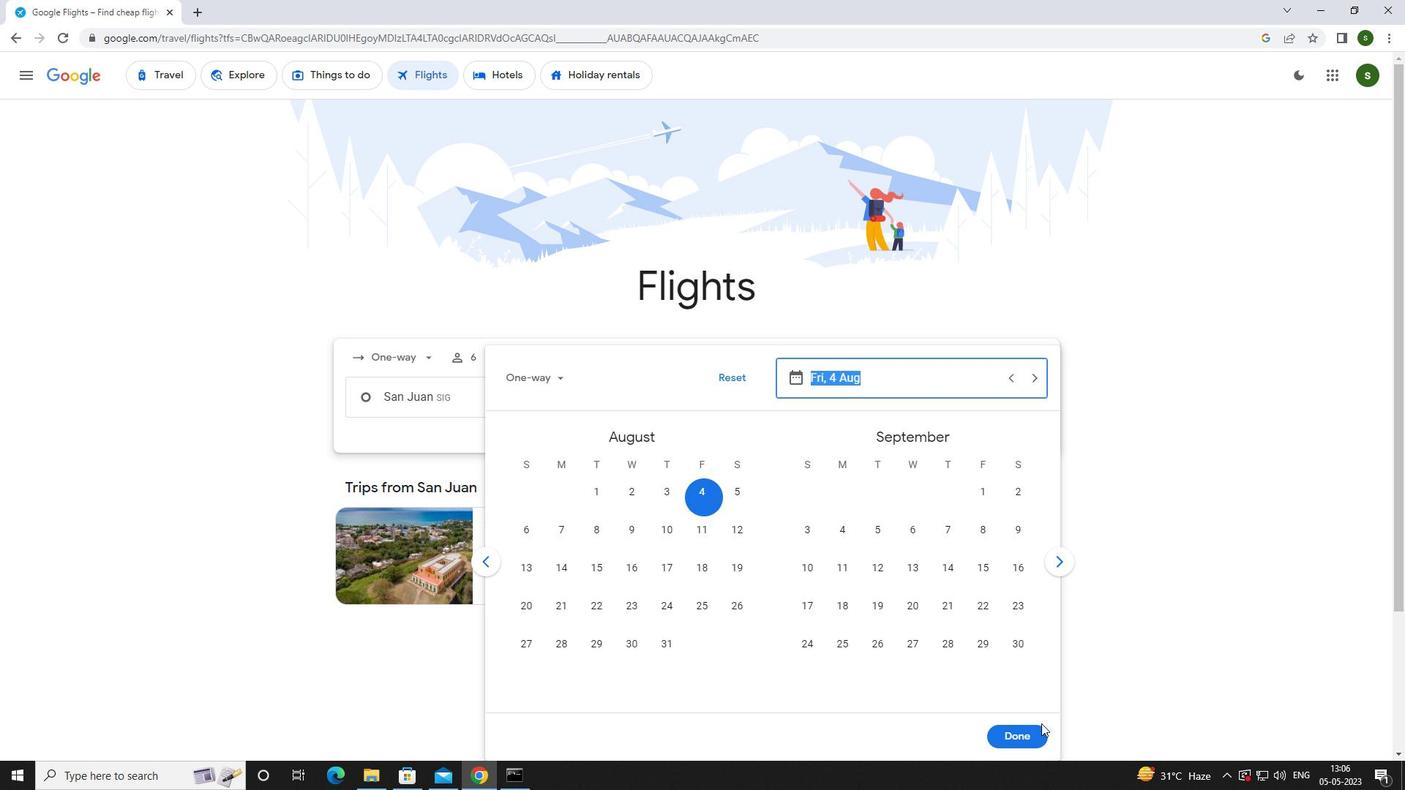 
Action: Mouse pressed left at (1034, 737)
Screenshot: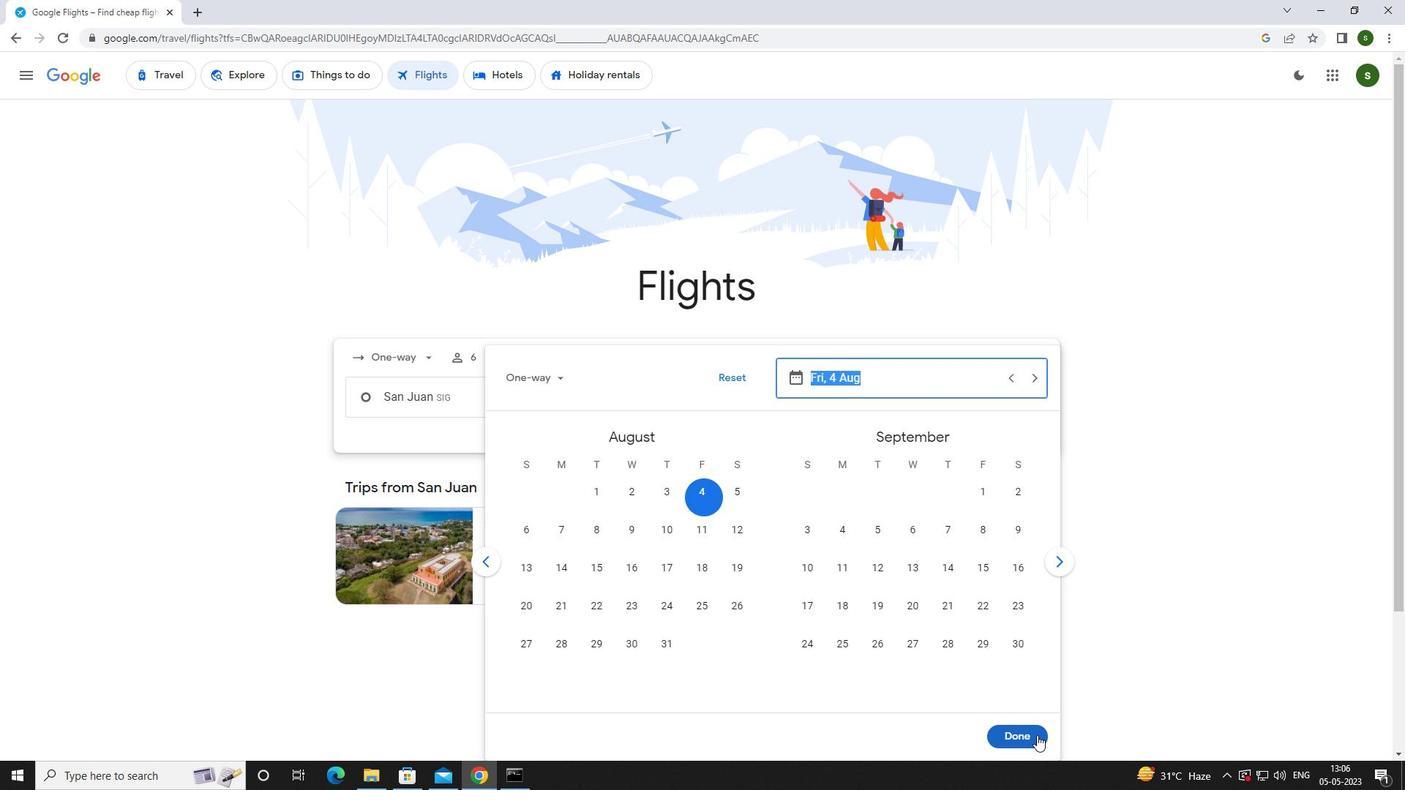 
Action: Mouse moved to (700, 450)
Screenshot: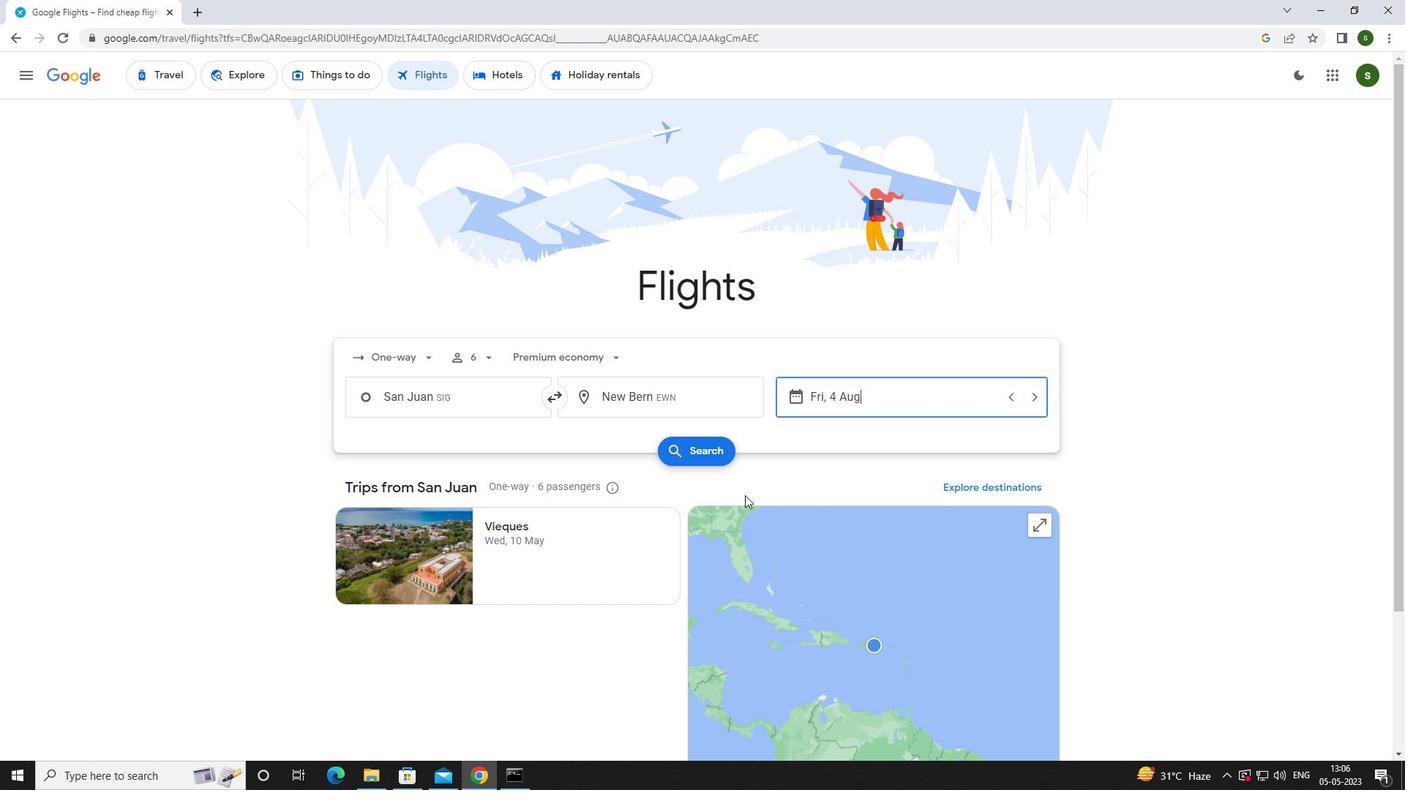 
Action: Mouse pressed left at (700, 450)
Screenshot: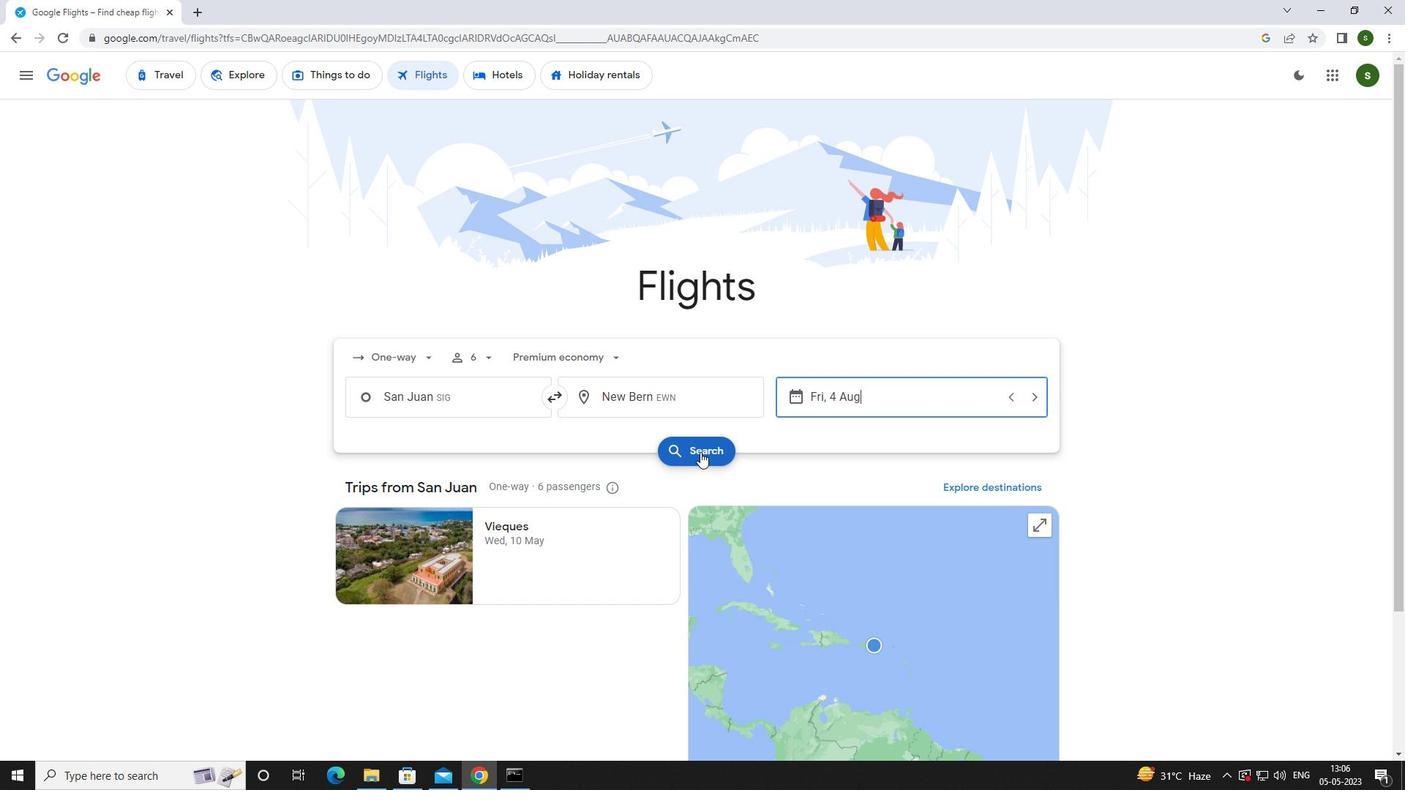 
Action: Mouse moved to (368, 212)
Screenshot: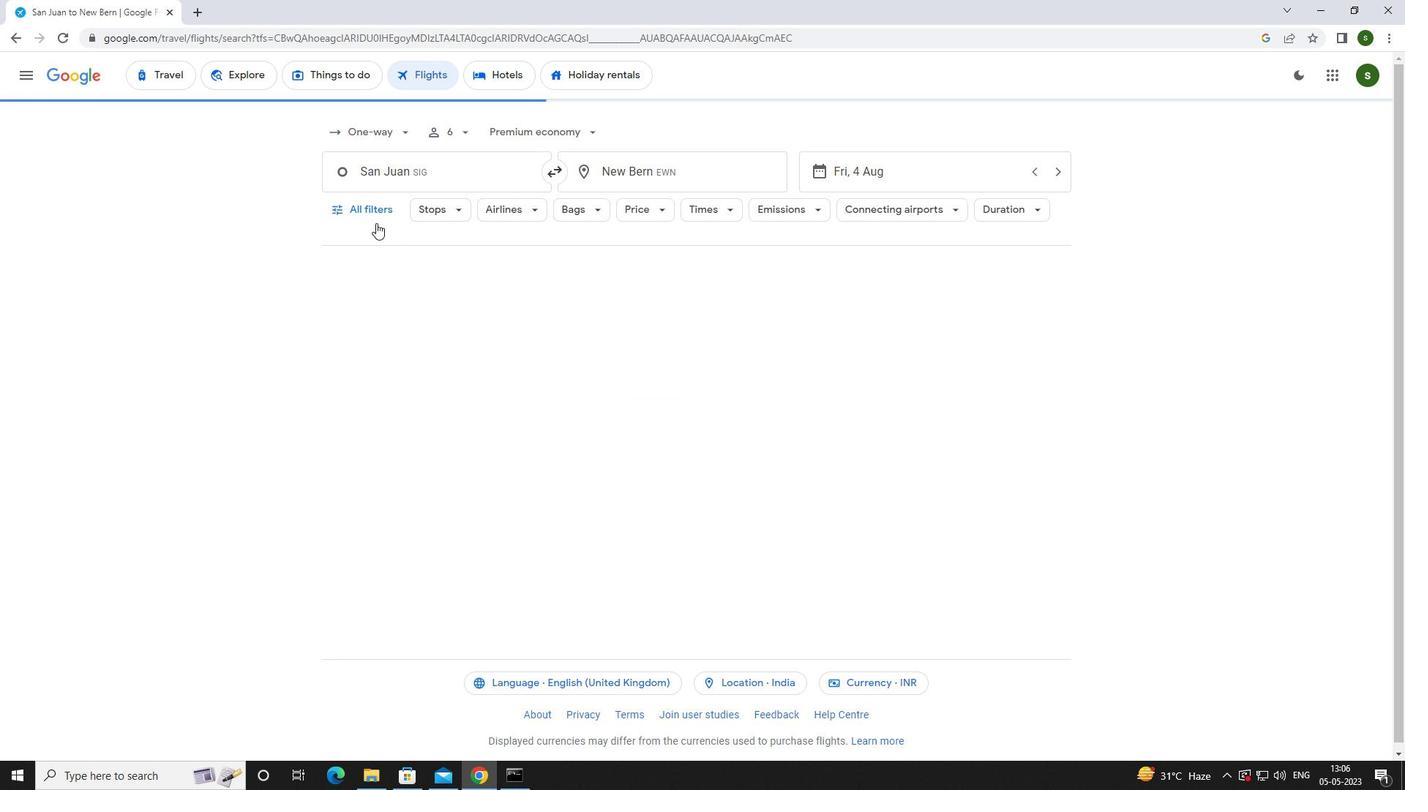 
Action: Mouse pressed left at (368, 212)
Screenshot: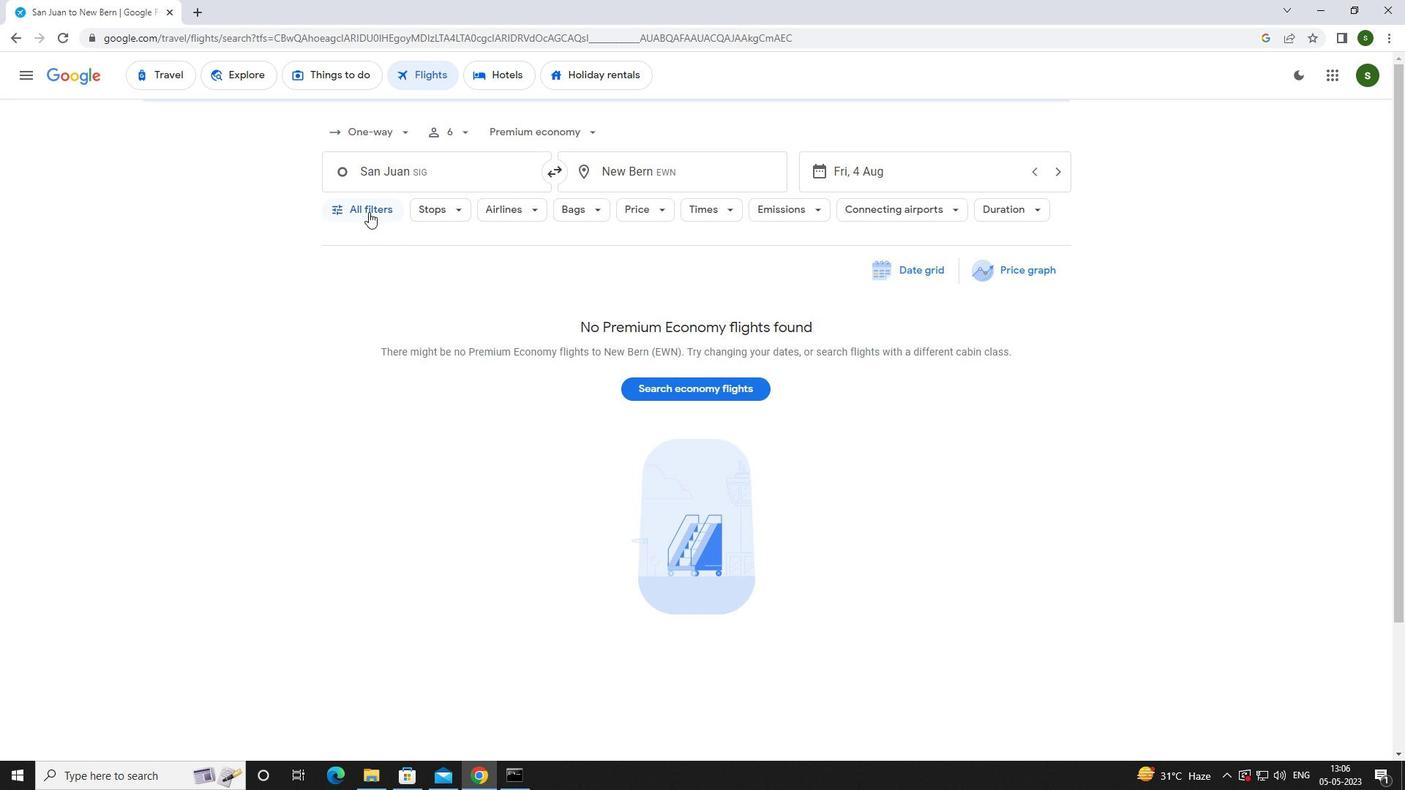 
Action: Mouse moved to (543, 520)
Screenshot: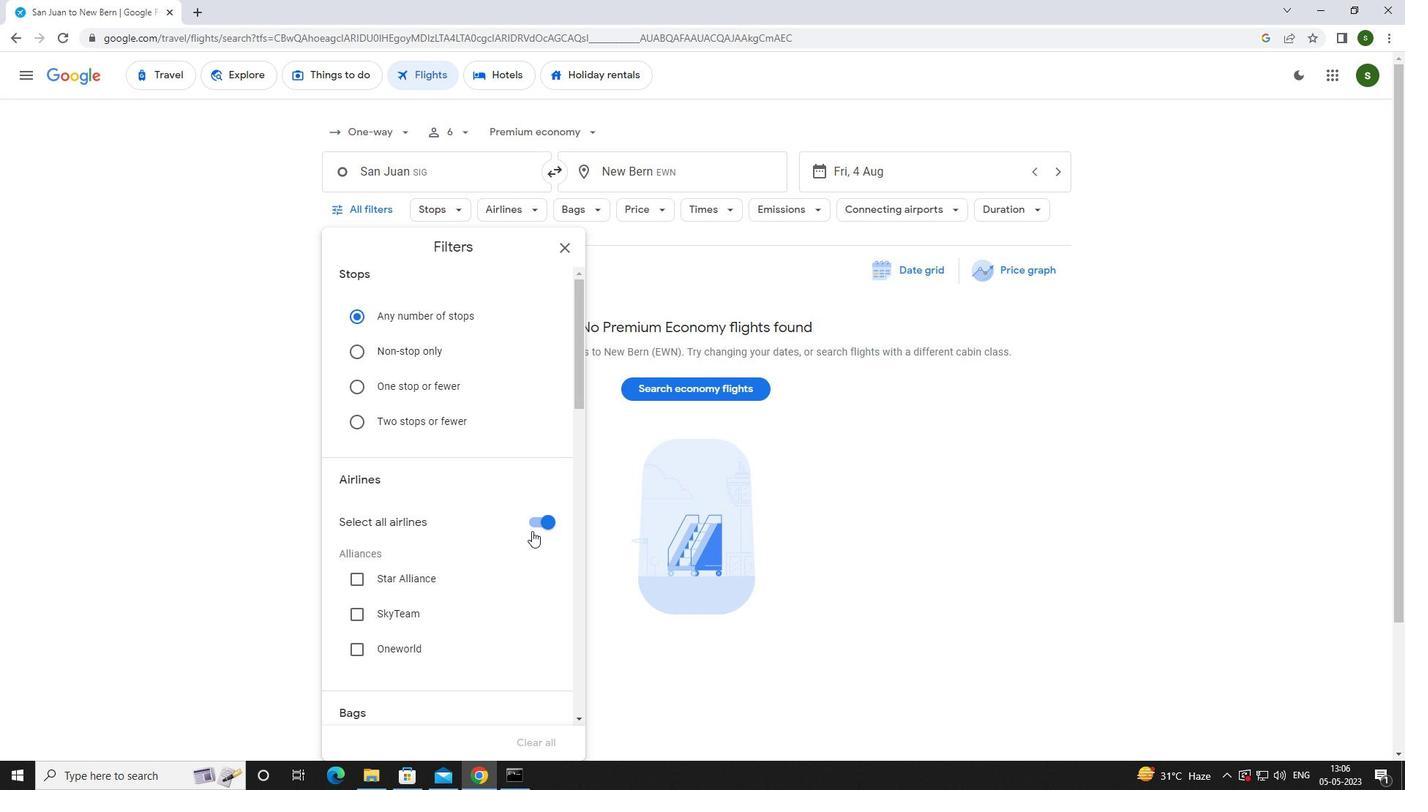 
Action: Mouse pressed left at (543, 520)
Screenshot: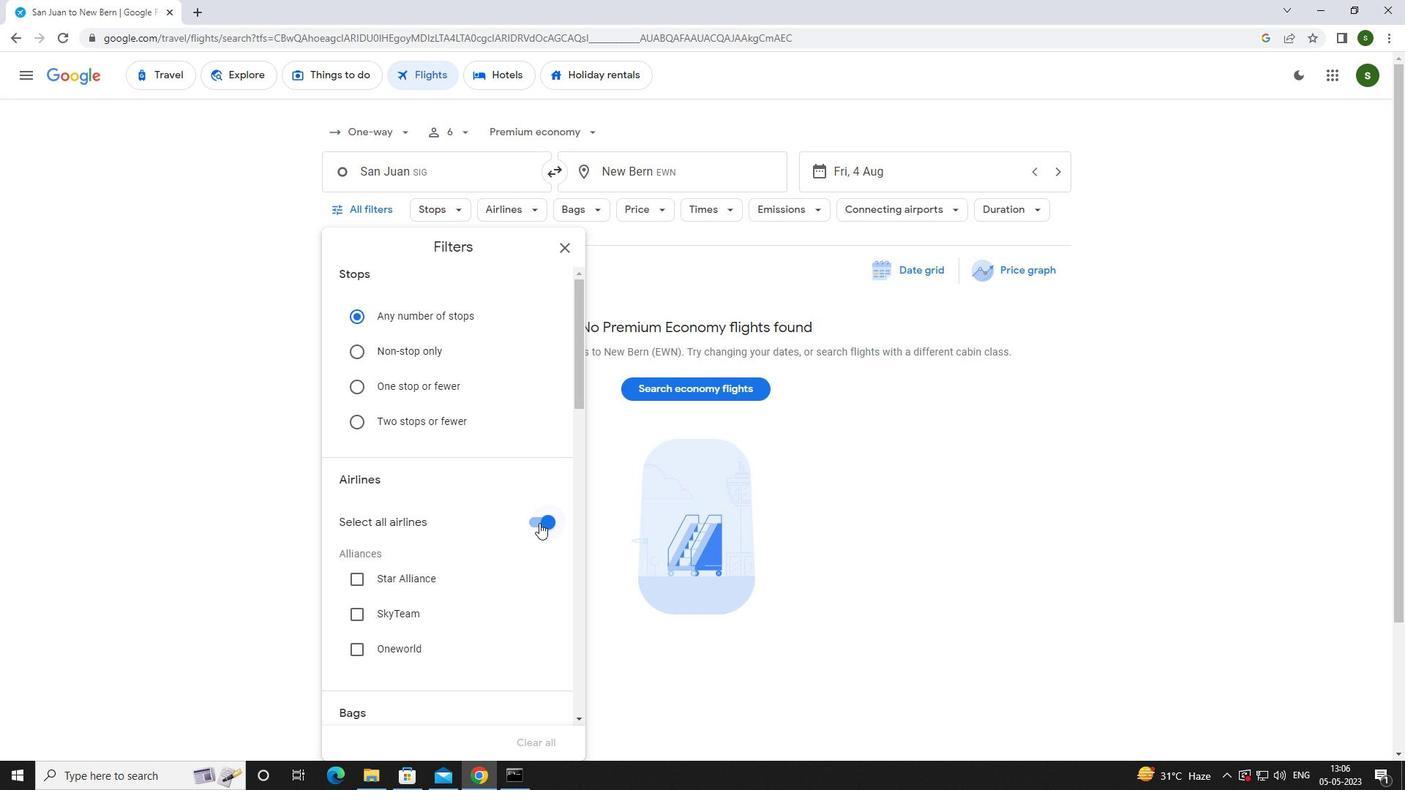 
Action: Mouse scrolled (543, 519) with delta (0, 0)
Screenshot: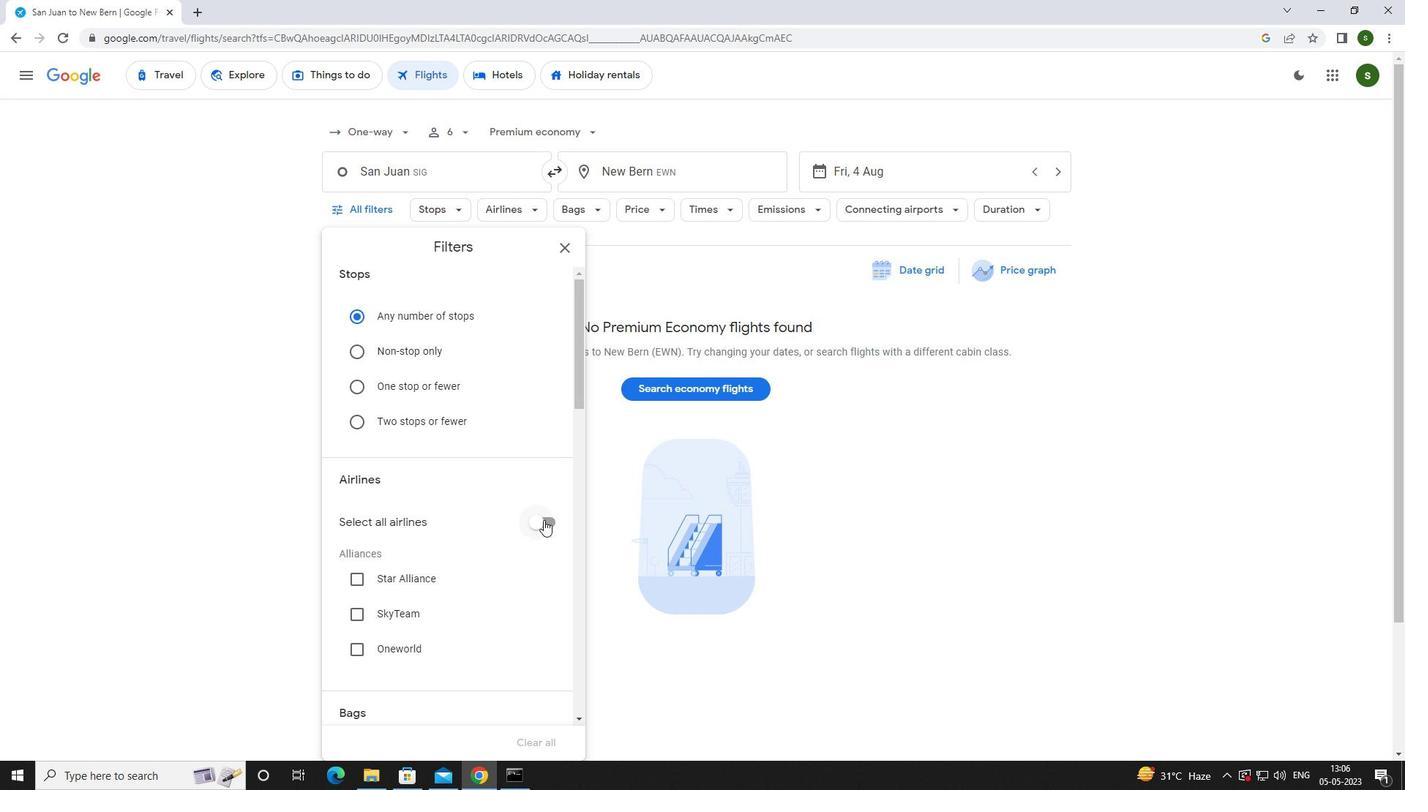 
Action: Mouse scrolled (543, 519) with delta (0, 0)
Screenshot: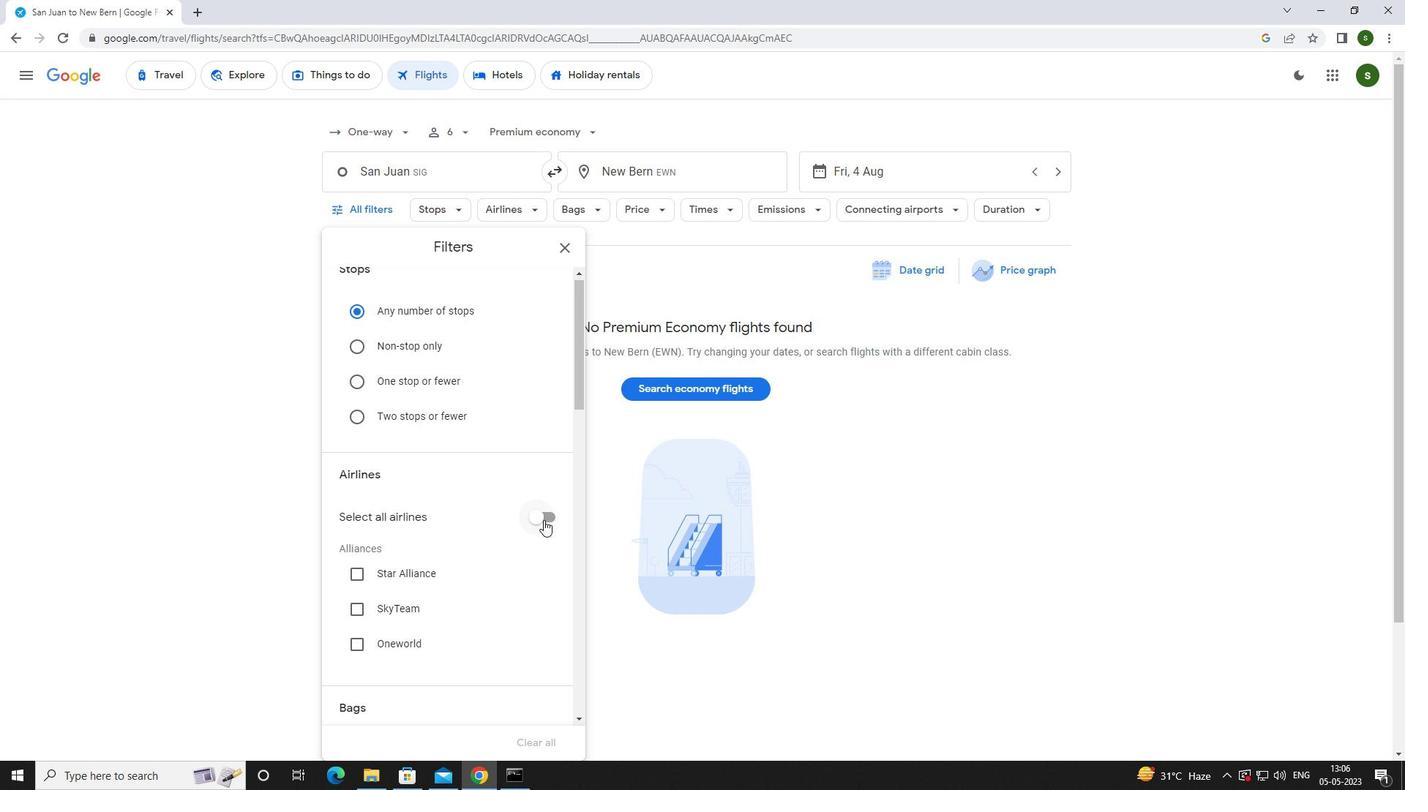 
Action: Mouse scrolled (543, 519) with delta (0, 0)
Screenshot: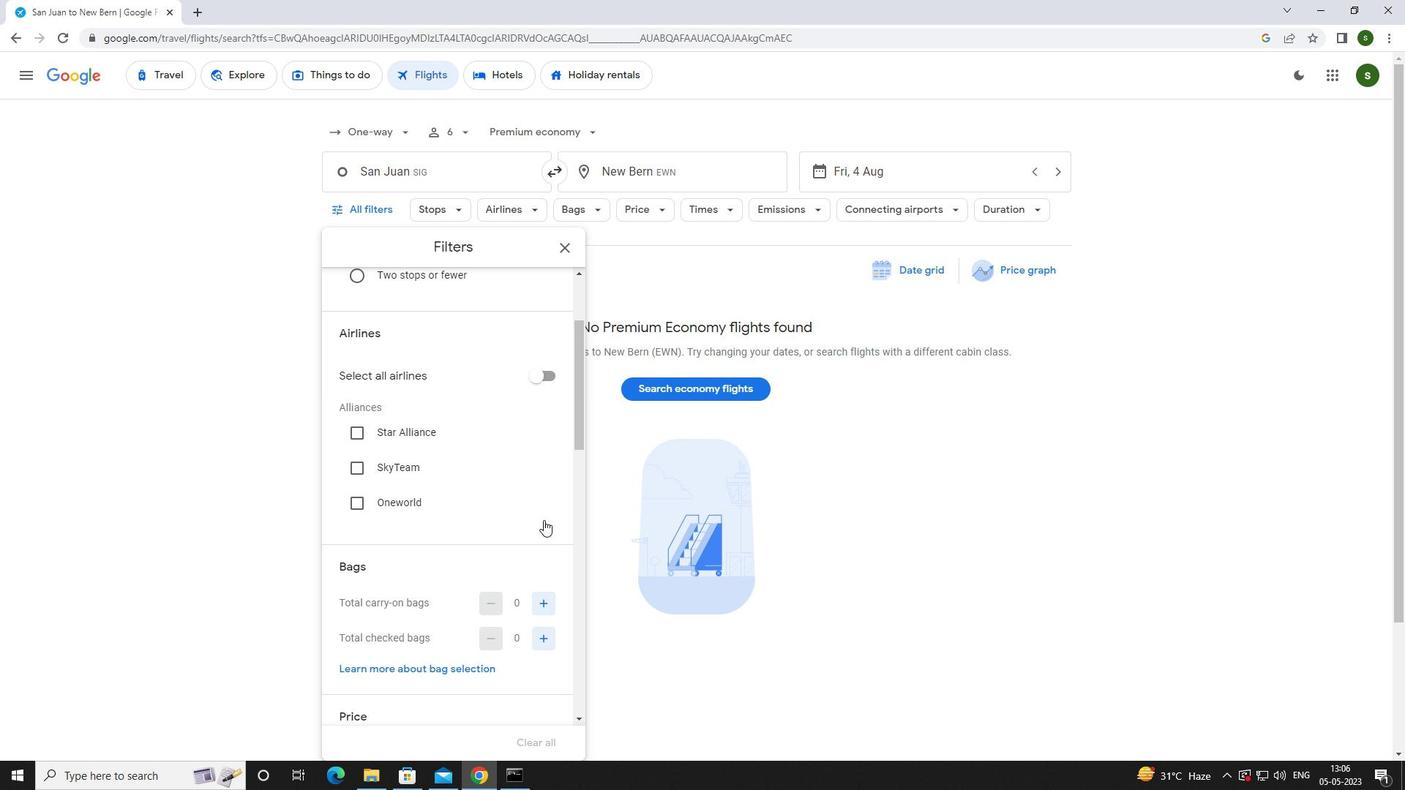 
Action: Mouse scrolled (543, 519) with delta (0, 0)
Screenshot: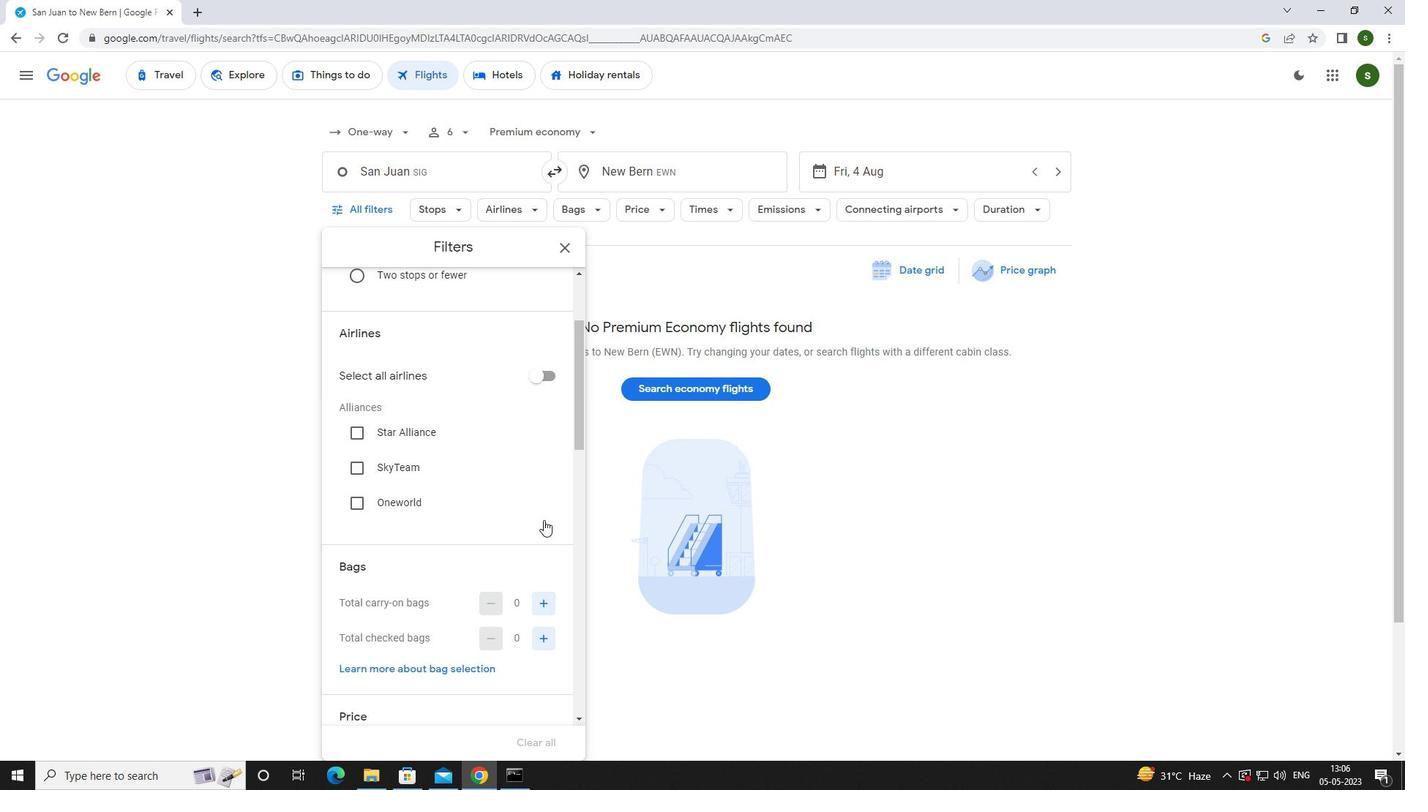 
Action: Mouse moved to (541, 452)
Screenshot: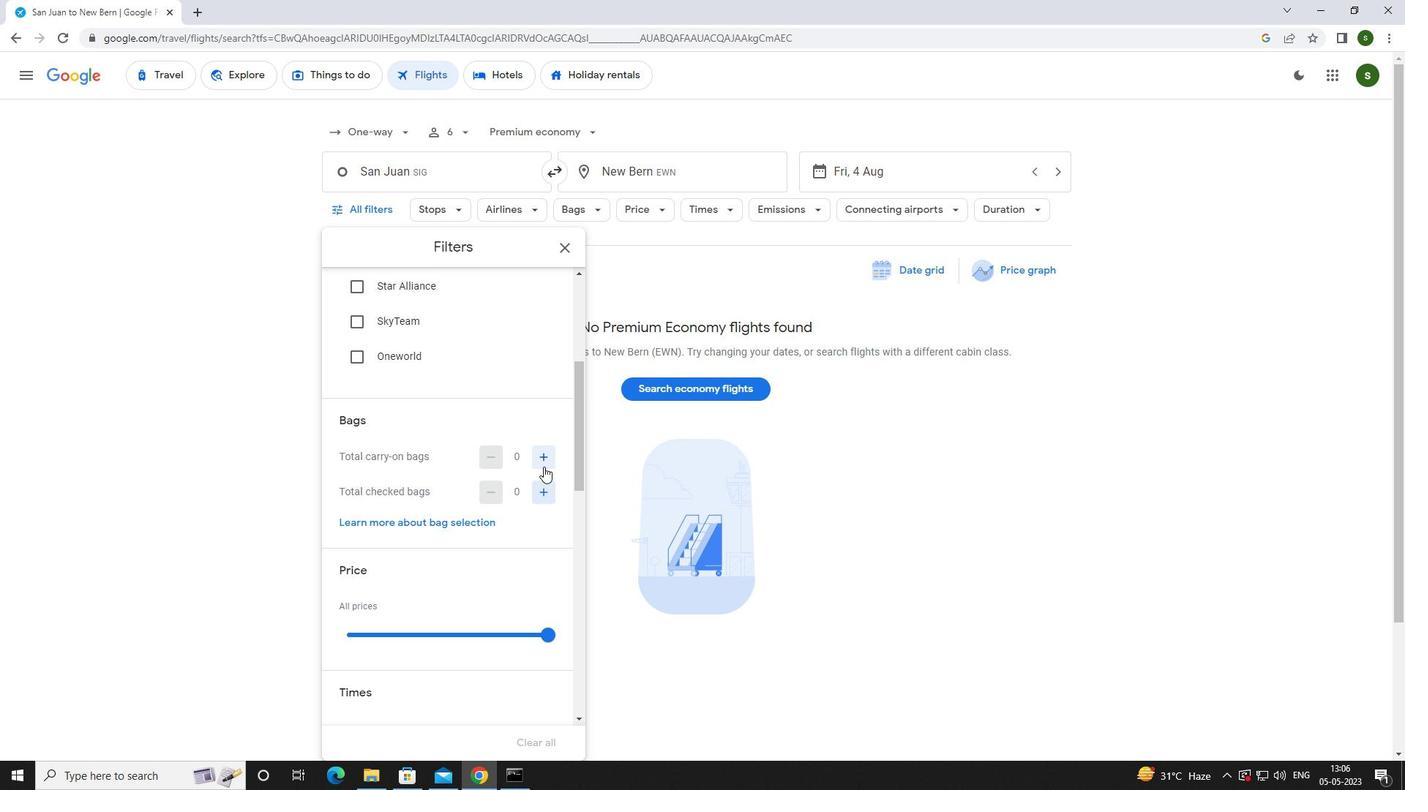 
Action: Mouse pressed left at (541, 452)
Screenshot: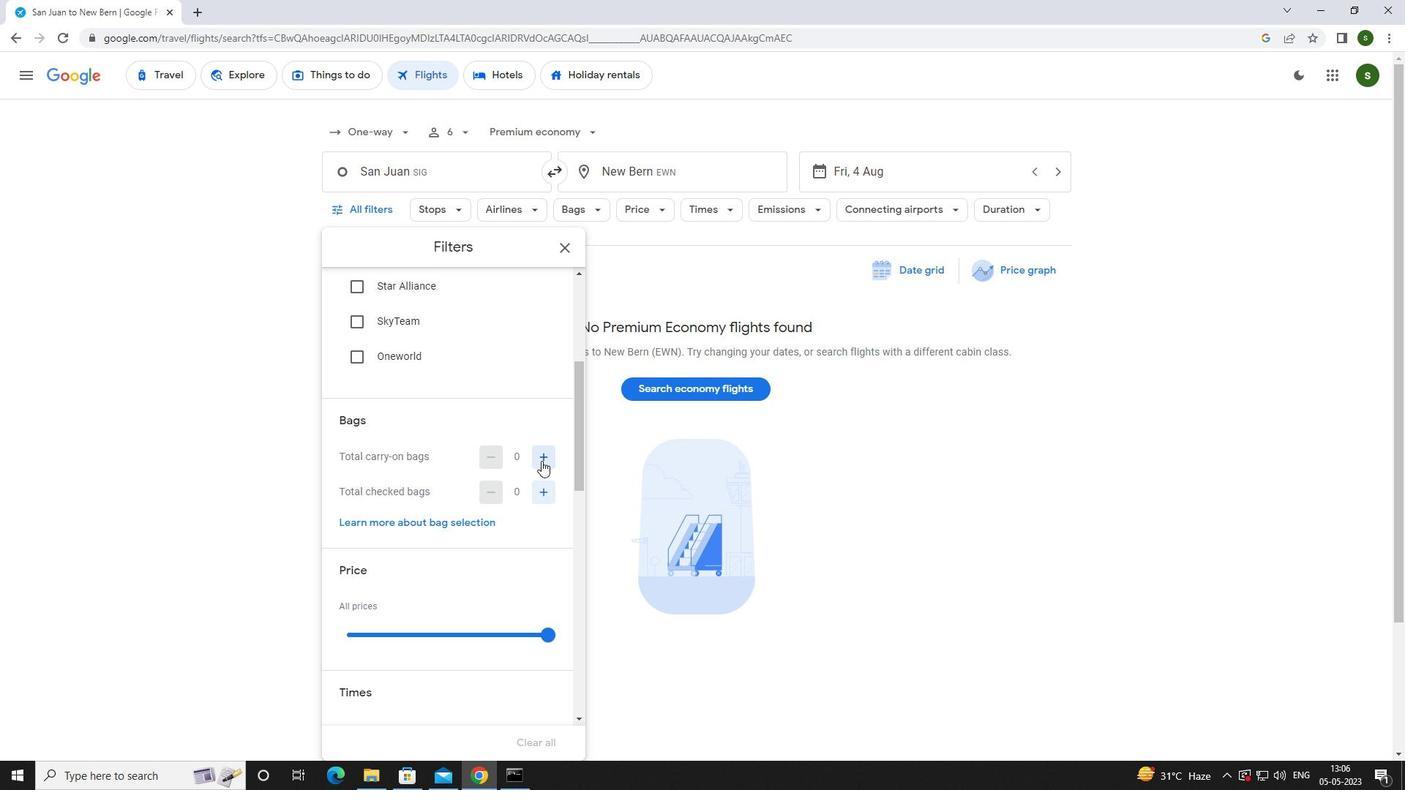 
Action: Mouse scrolled (541, 451) with delta (0, 0)
Screenshot: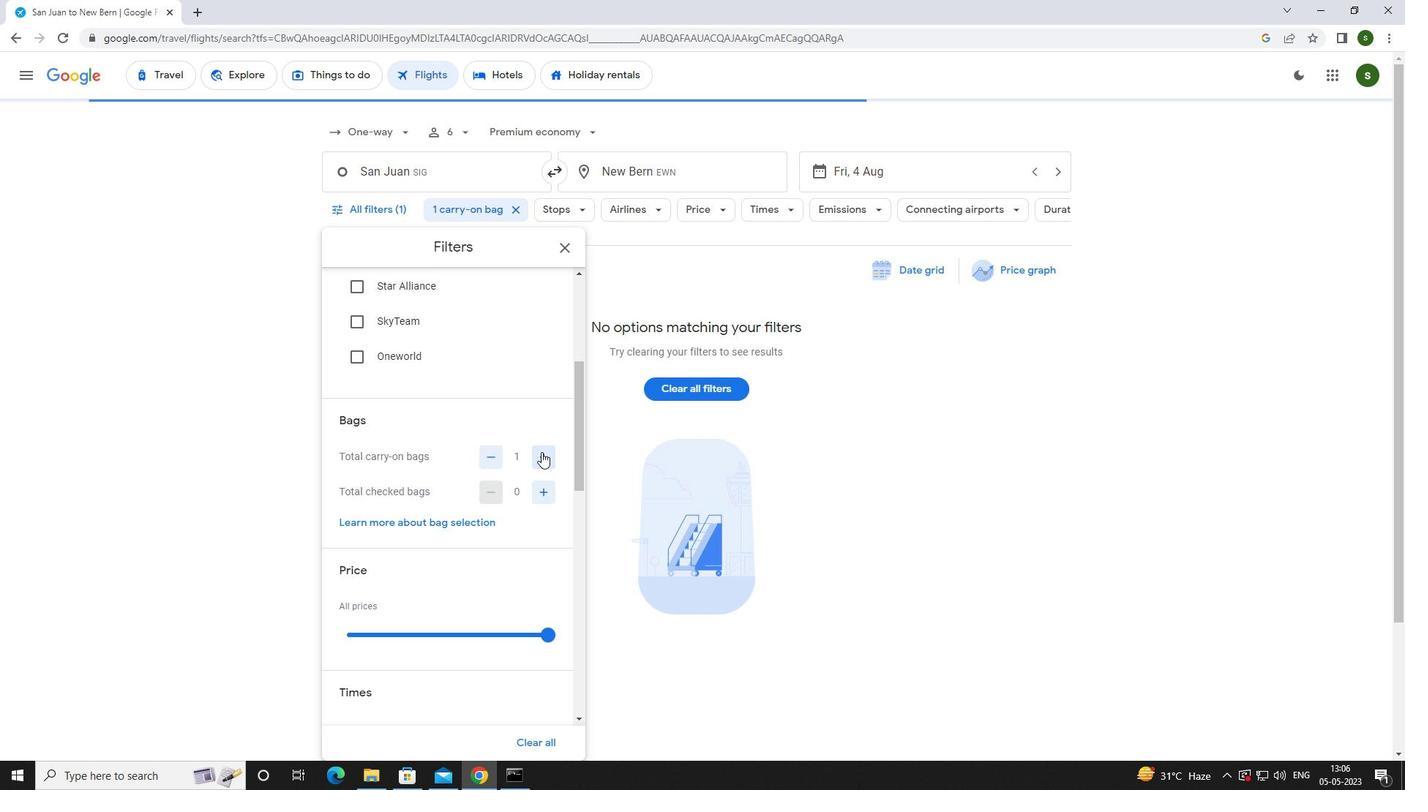 
Action: Mouse scrolled (541, 451) with delta (0, 0)
Screenshot: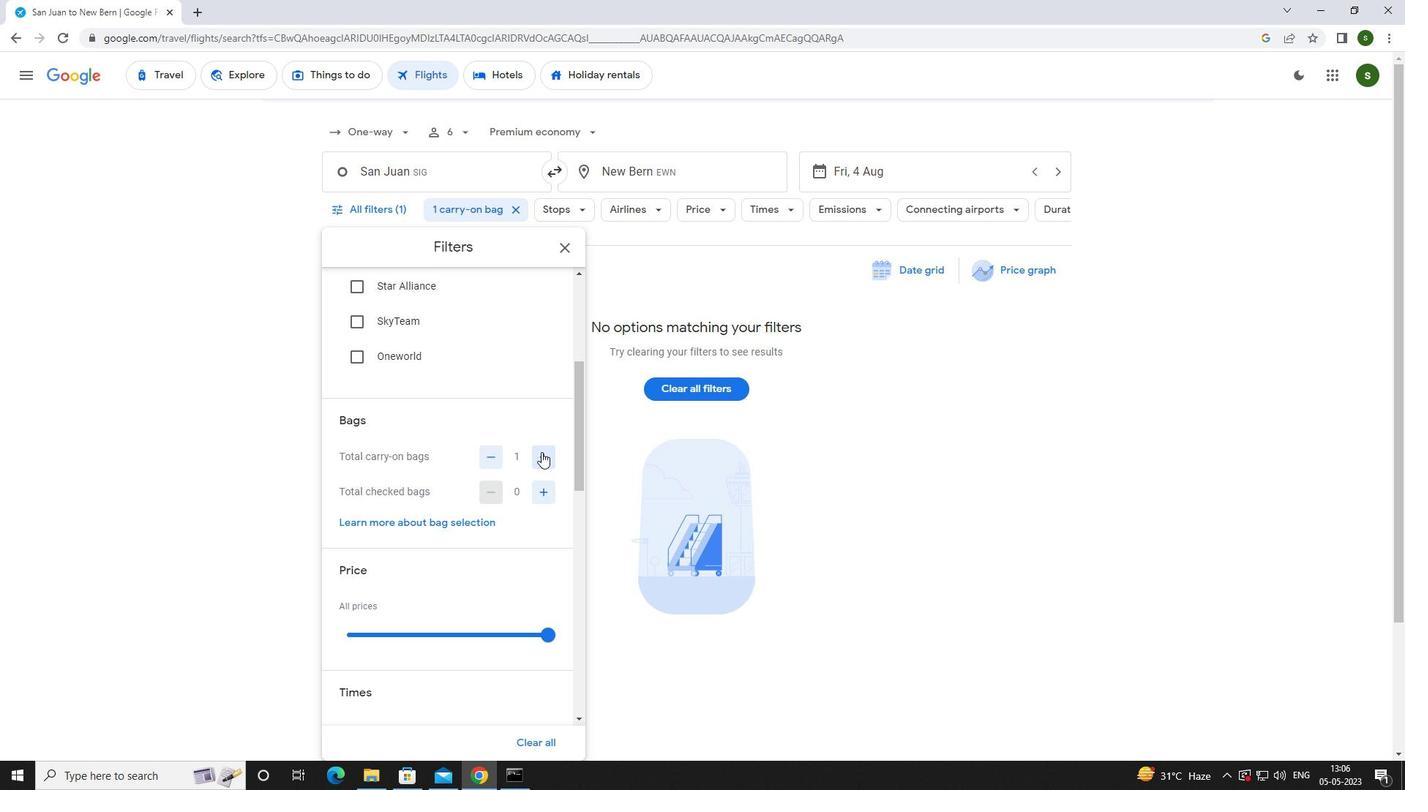 
Action: Mouse moved to (544, 487)
Screenshot: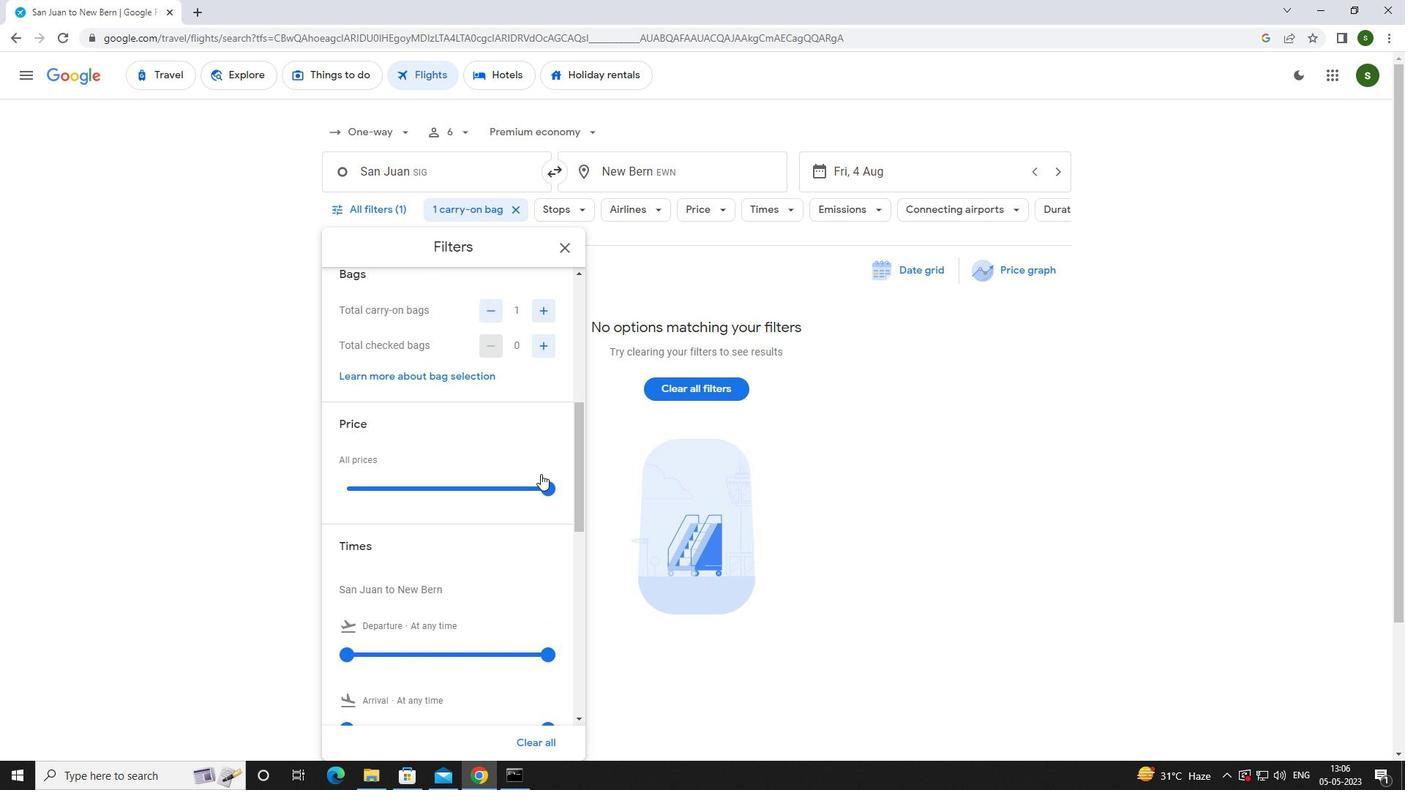 
Action: Mouse pressed left at (544, 487)
Screenshot: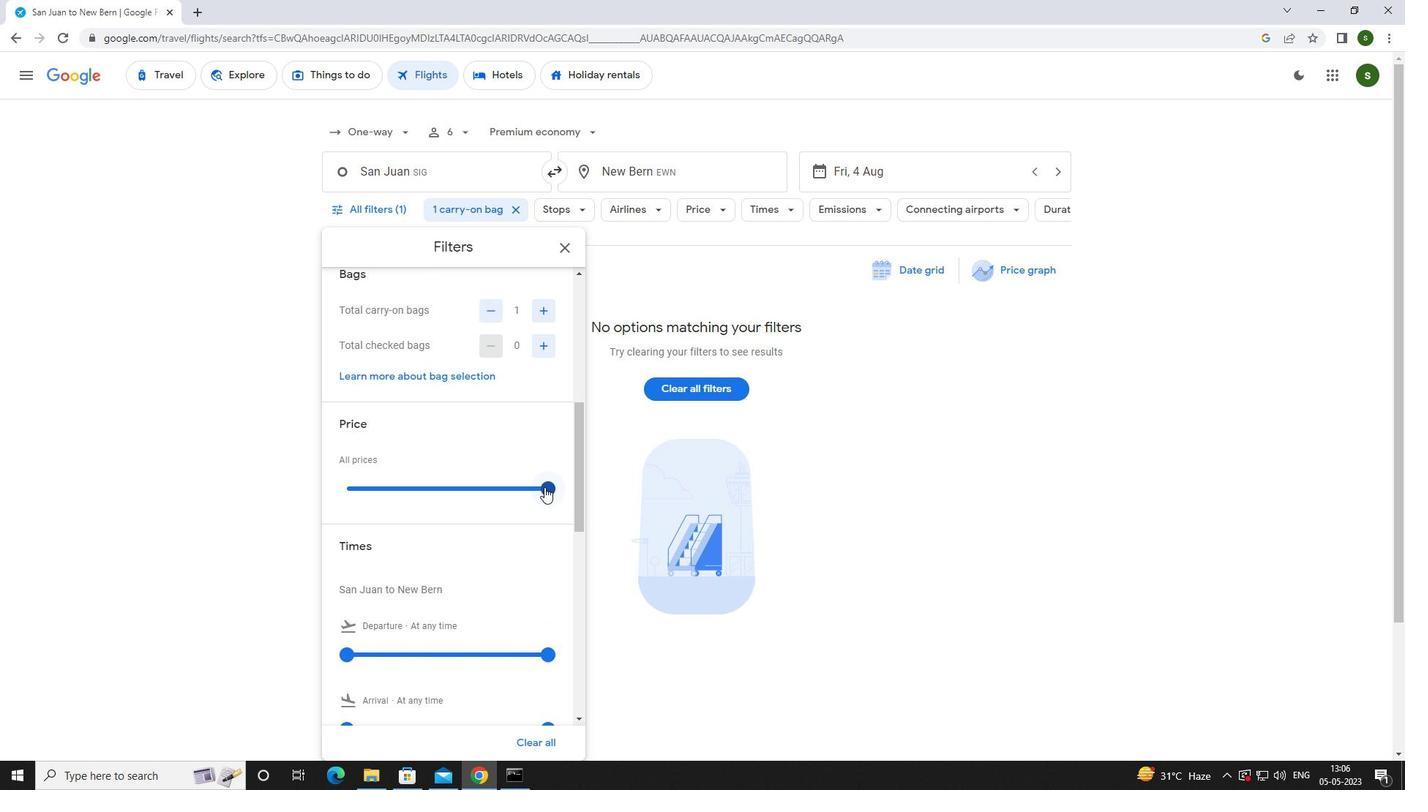 
Action: Mouse scrolled (544, 486) with delta (0, 0)
Screenshot: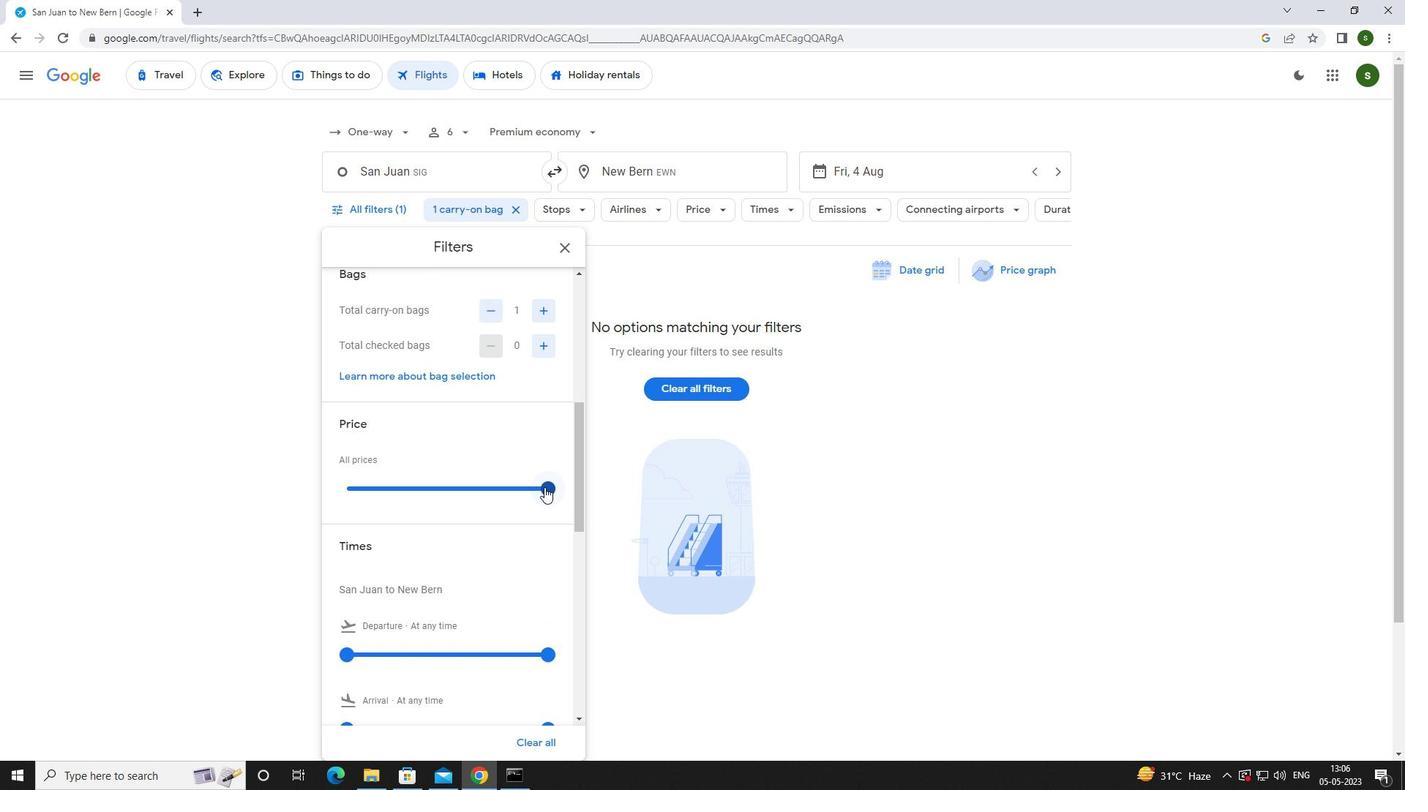 
Action: Mouse moved to (351, 577)
Screenshot: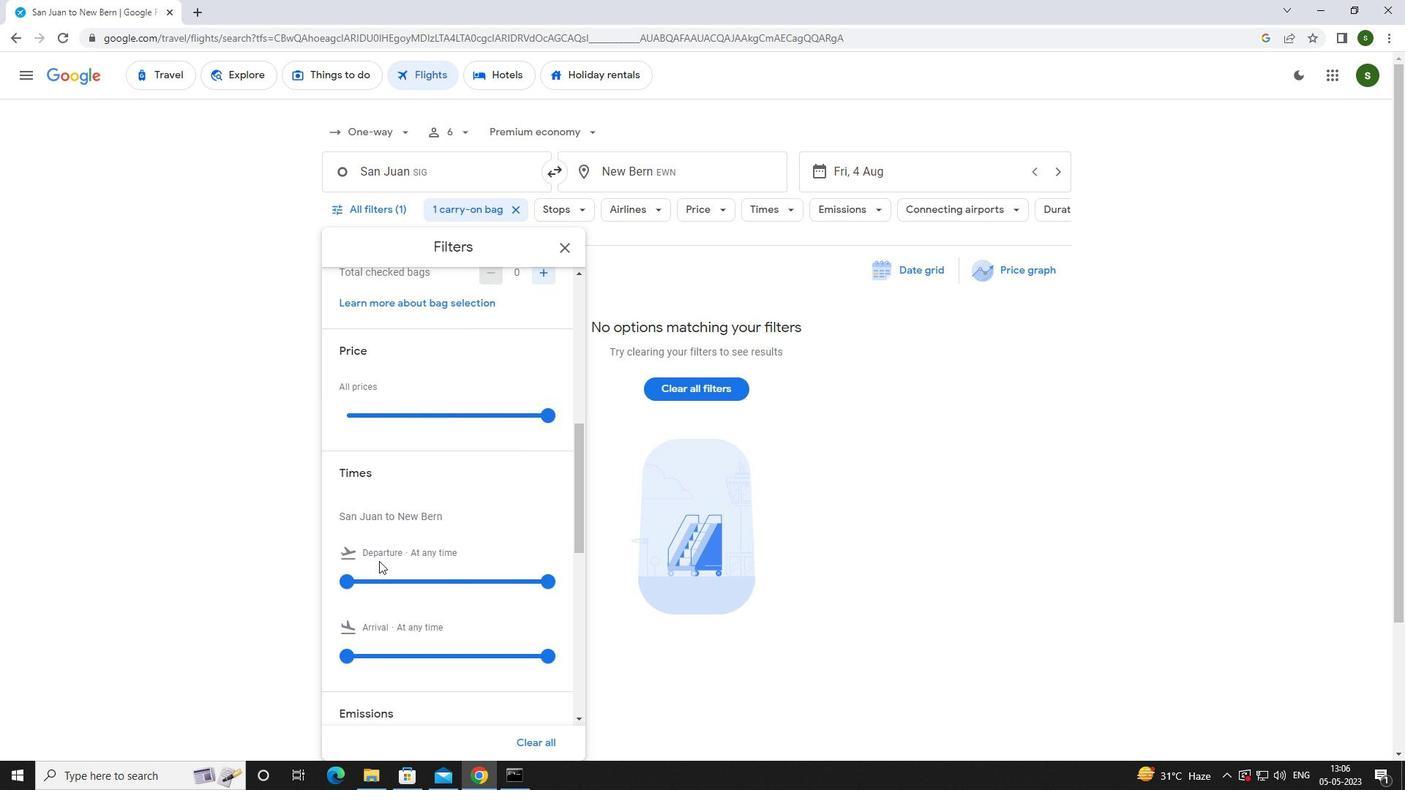 
Action: Mouse pressed left at (351, 577)
Screenshot: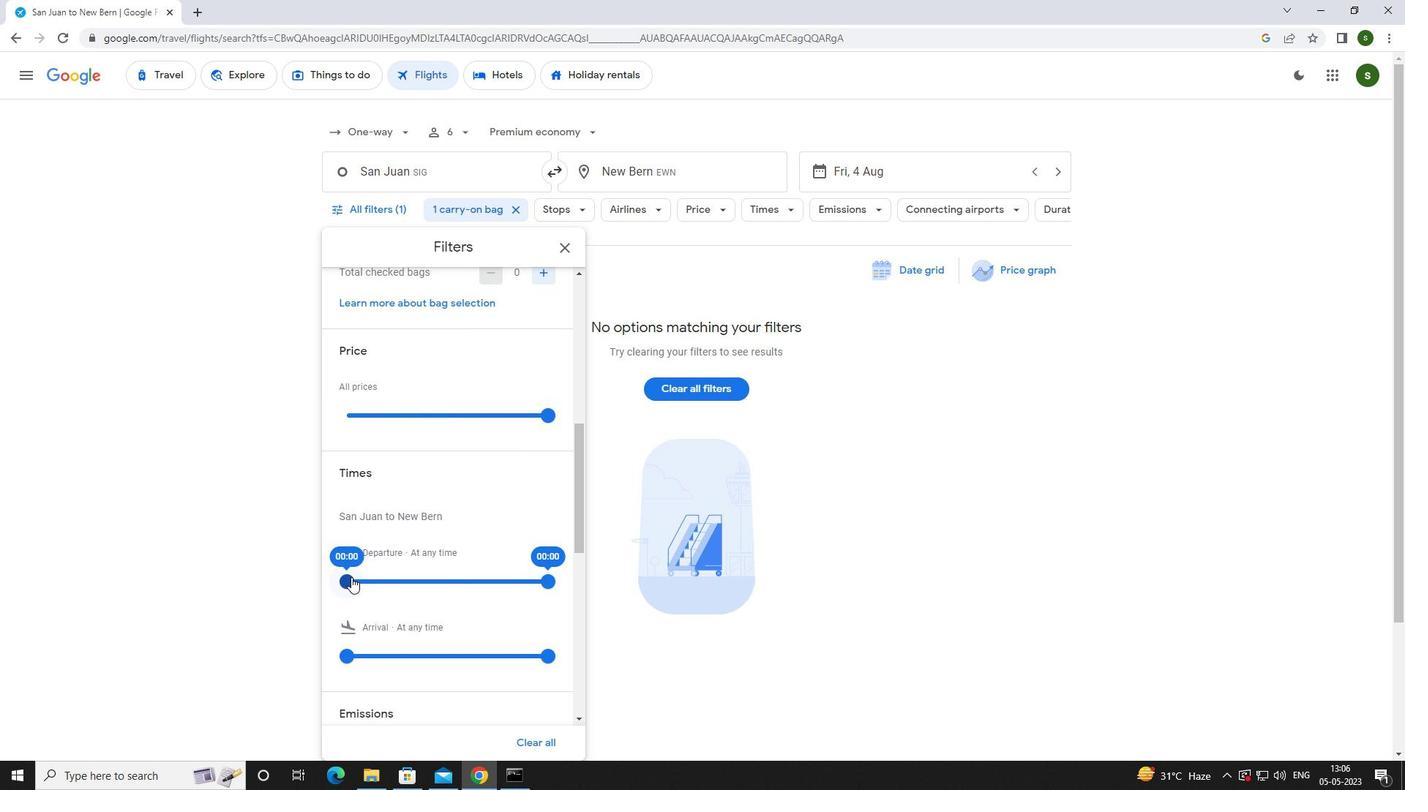 
Action: Mouse moved to (636, 655)
Screenshot: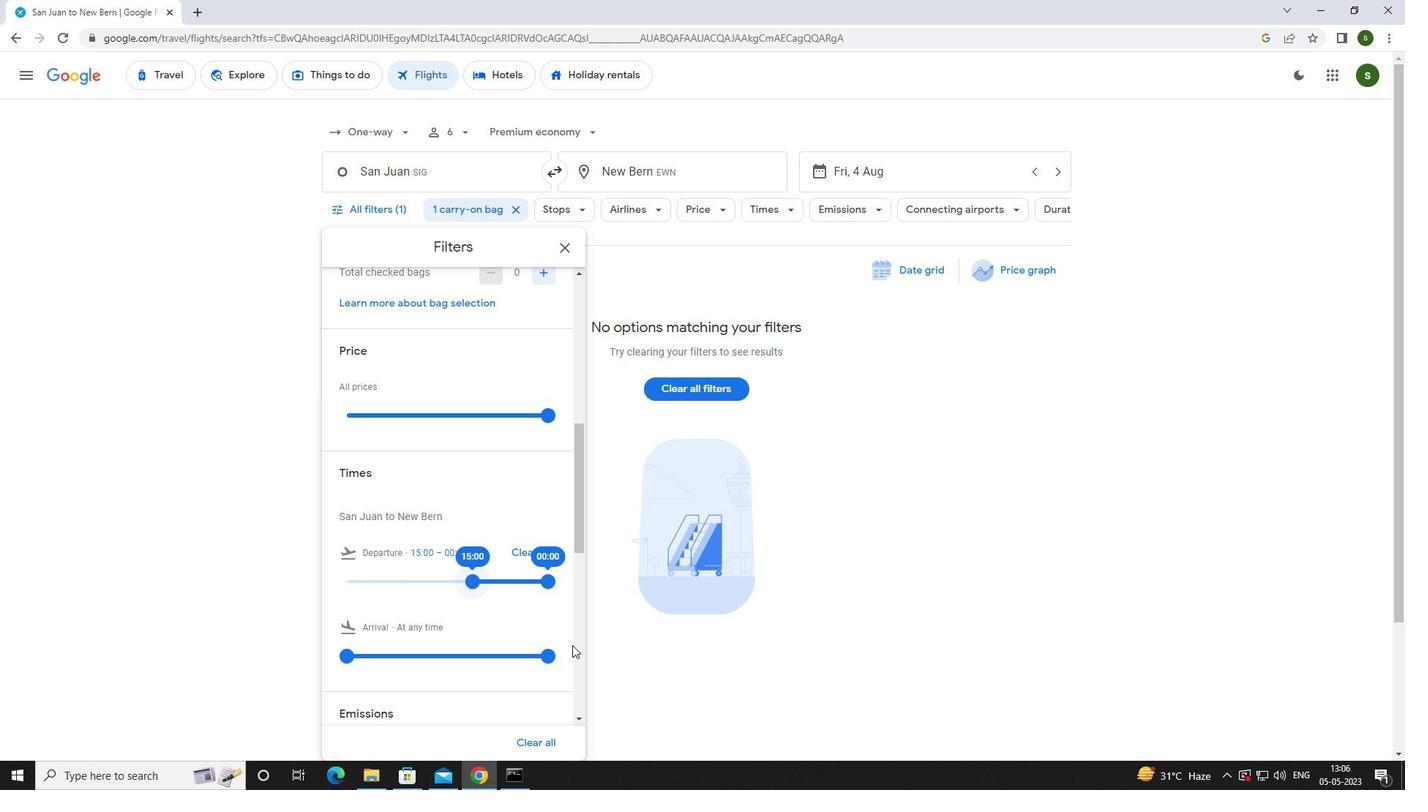 
Action: Mouse pressed left at (636, 655)
Screenshot: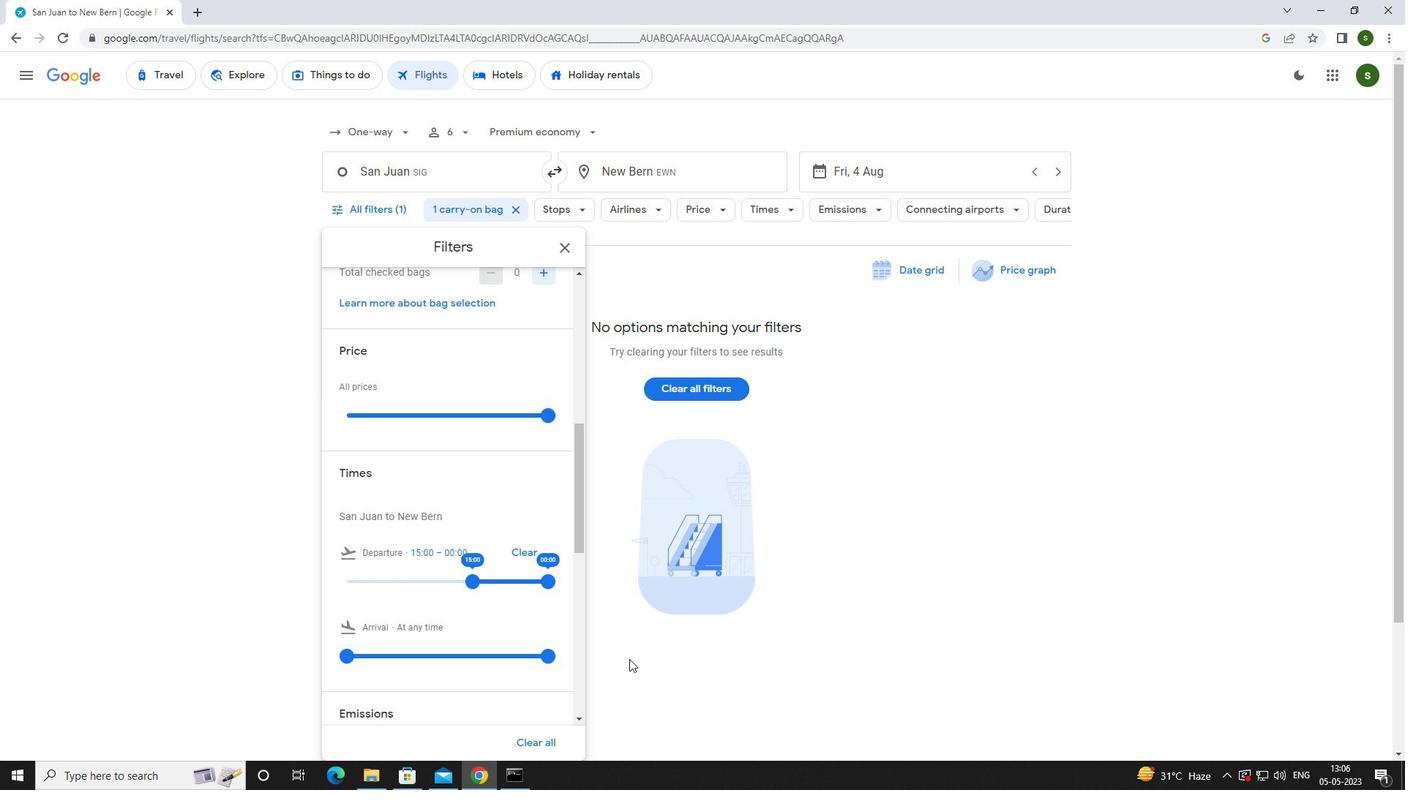 
Action: Mouse moved to (636, 652)
Screenshot: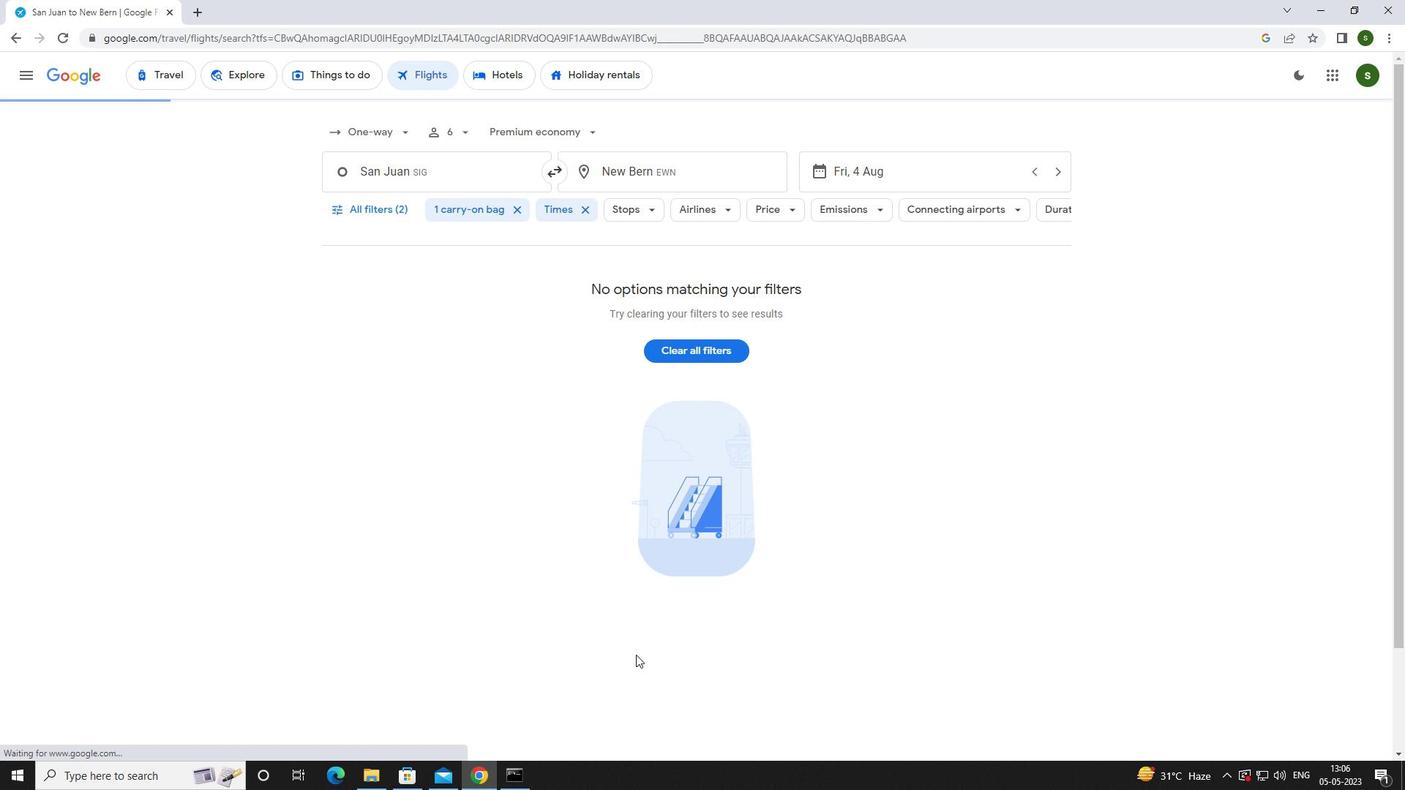 
